 Task: Look for space in Srivaikuntam, India from 9th July, 2023 to 16th July, 2023 for 2 adults, 1 child in price range Rs.8000 to Rs.16000. Place can be entire place with 2 bedrooms having 2 beds and 1 bathroom. Property type can be house, flat, guest house. Booking option can be shelf check-in. Required host language is English.
Action: Mouse moved to (408, 53)
Screenshot: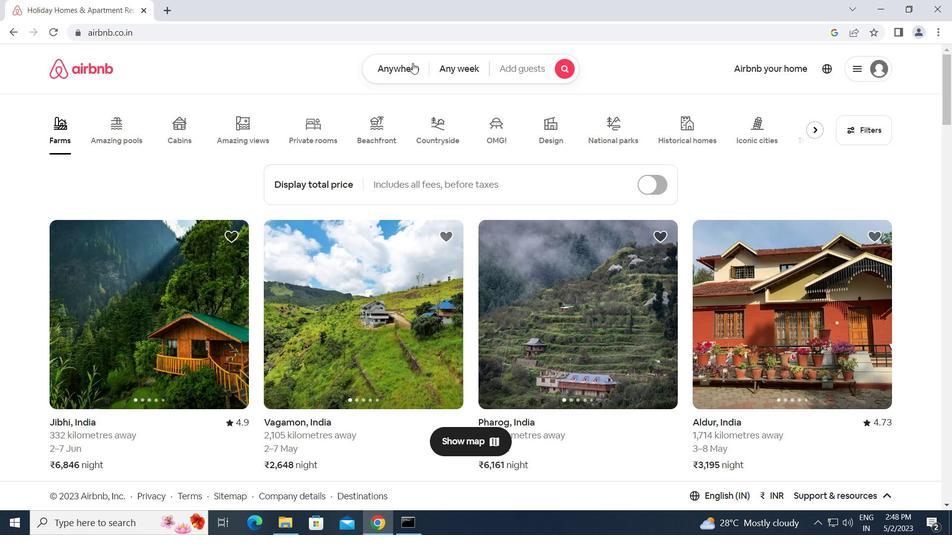 
Action: Mouse pressed left at (408, 53)
Screenshot: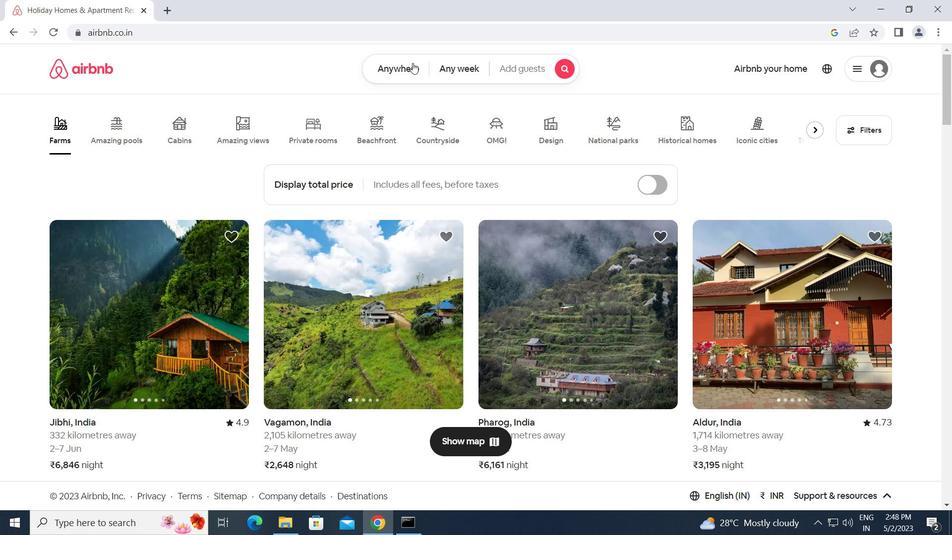 
Action: Mouse moved to (343, 108)
Screenshot: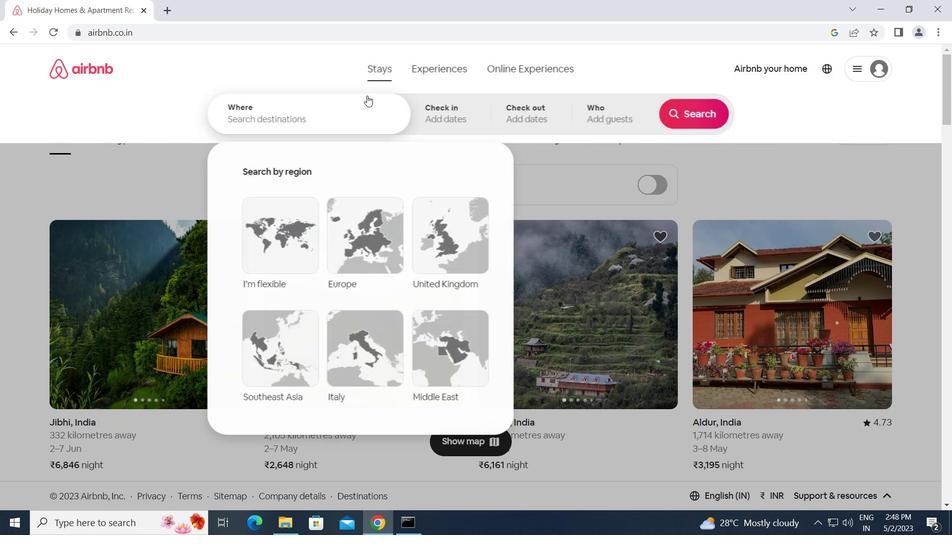 
Action: Mouse pressed left at (343, 108)
Screenshot: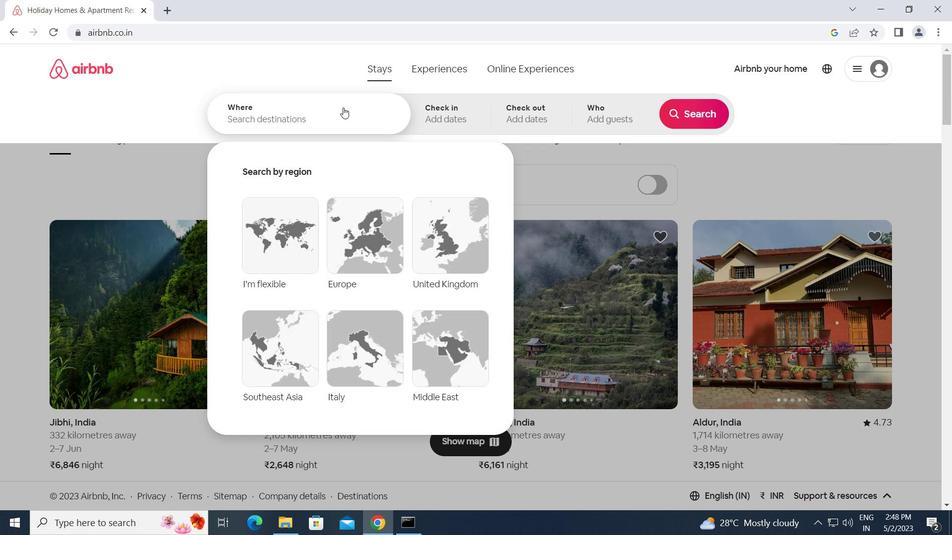 
Action: Key pressed s<Key.caps_lock>rivaikuntam,<Key.space><Key.caps_lock>i<Key.caps_lock>ndia<Key.enter>
Screenshot: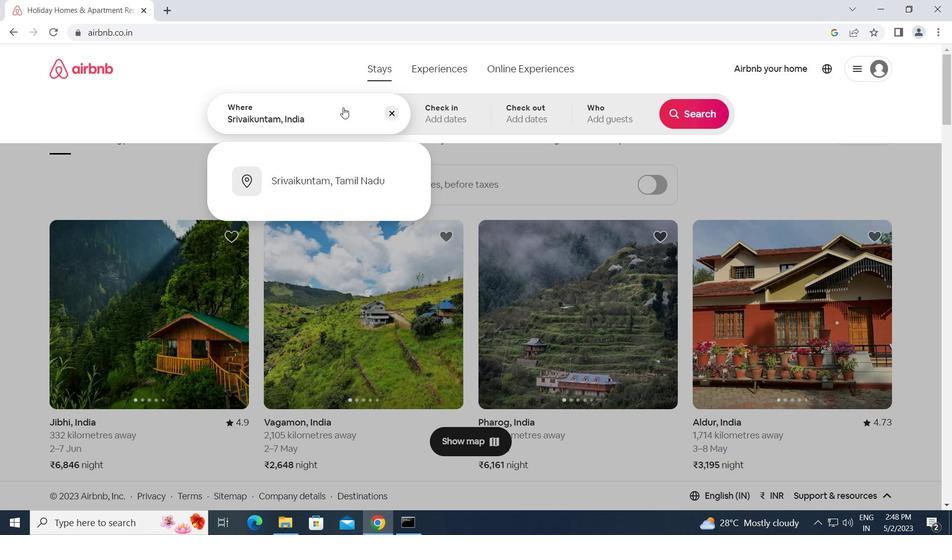 
Action: Mouse moved to (686, 213)
Screenshot: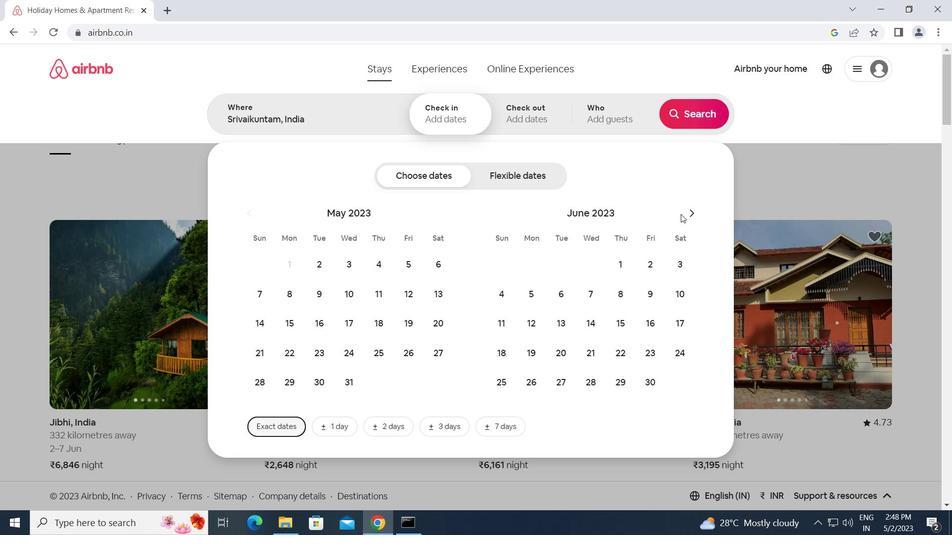 
Action: Mouse pressed left at (686, 213)
Screenshot: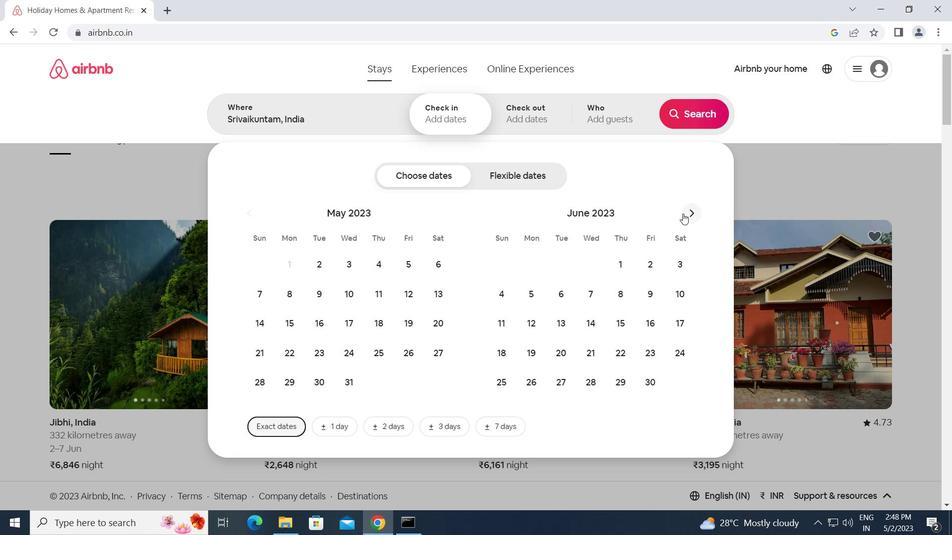 
Action: Mouse moved to (507, 318)
Screenshot: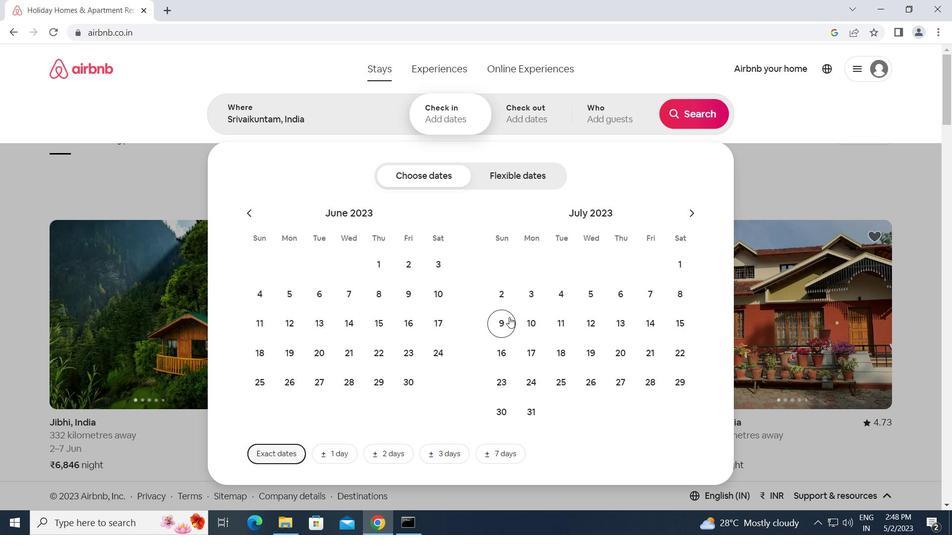 
Action: Mouse pressed left at (507, 318)
Screenshot: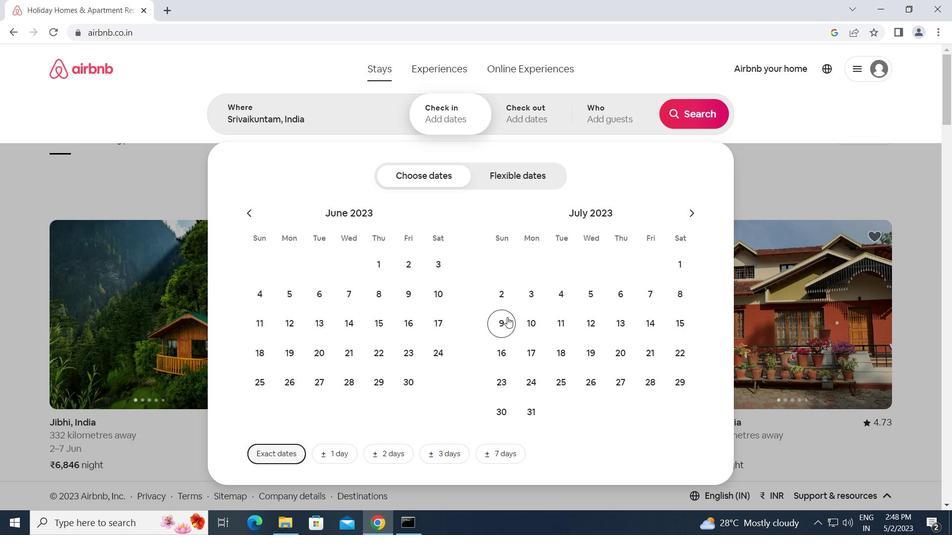 
Action: Mouse moved to (505, 354)
Screenshot: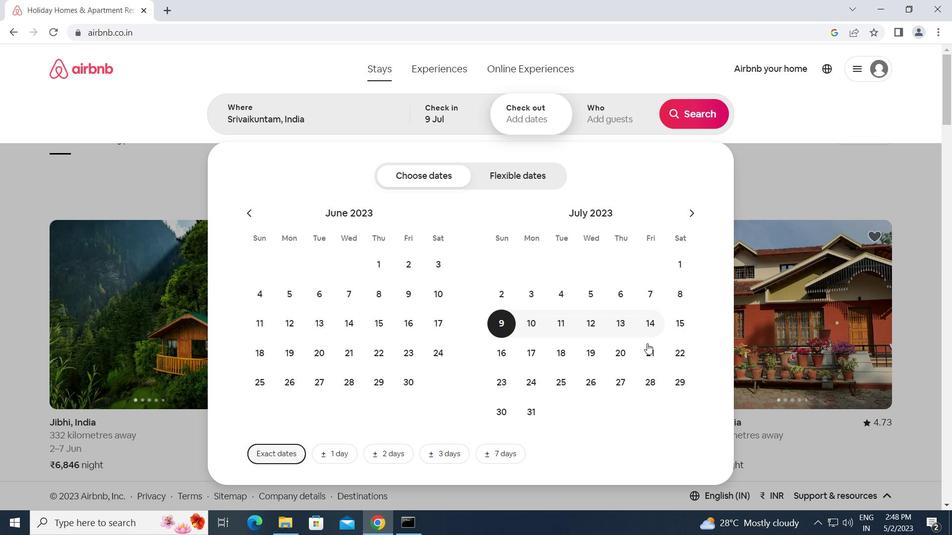 
Action: Mouse pressed left at (505, 354)
Screenshot: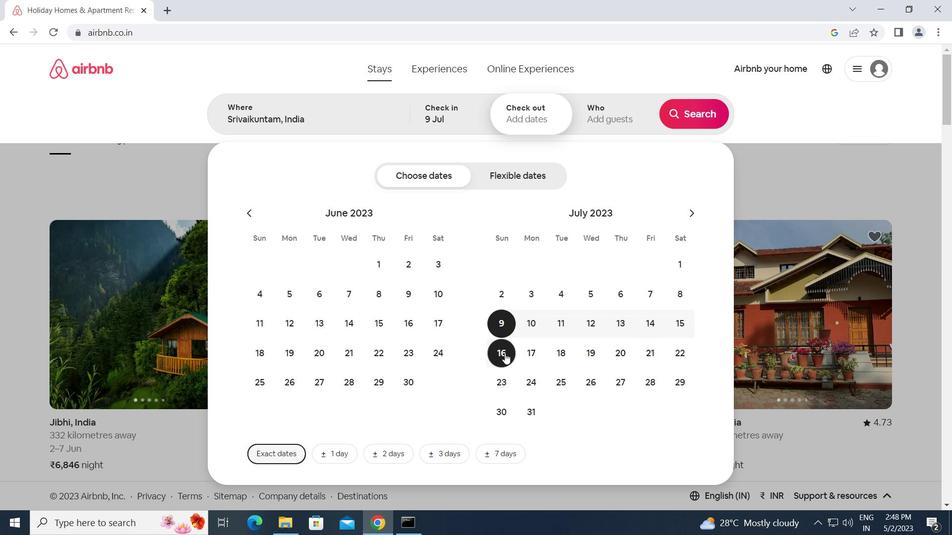 
Action: Mouse moved to (604, 112)
Screenshot: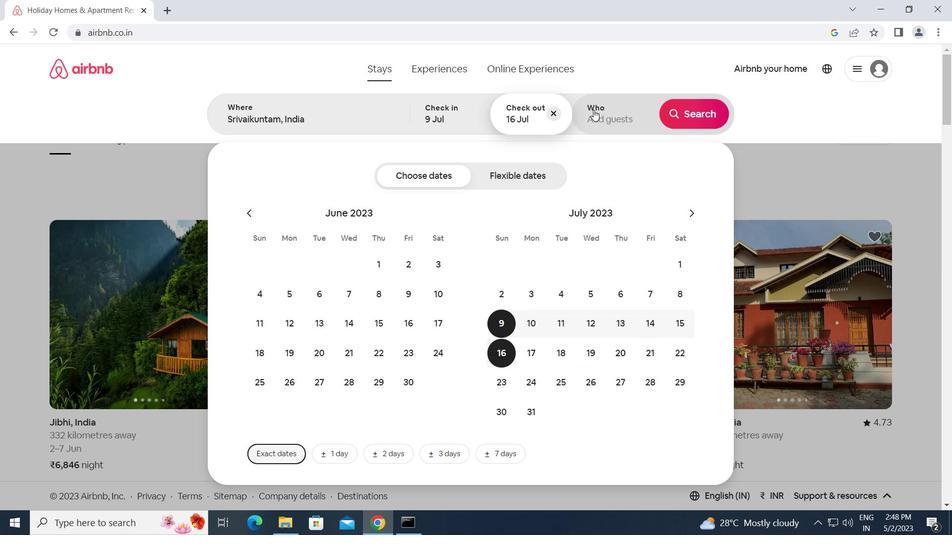 
Action: Mouse pressed left at (604, 112)
Screenshot: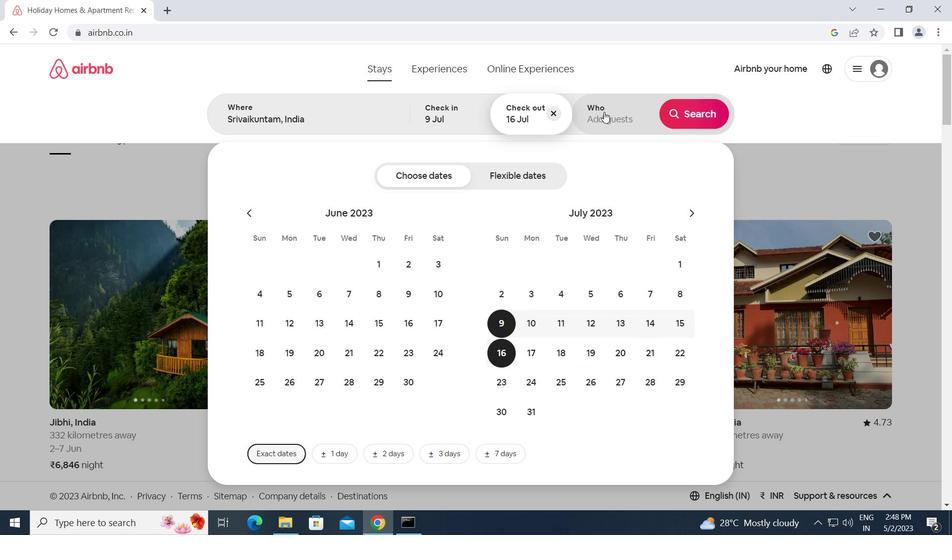 
Action: Mouse moved to (693, 177)
Screenshot: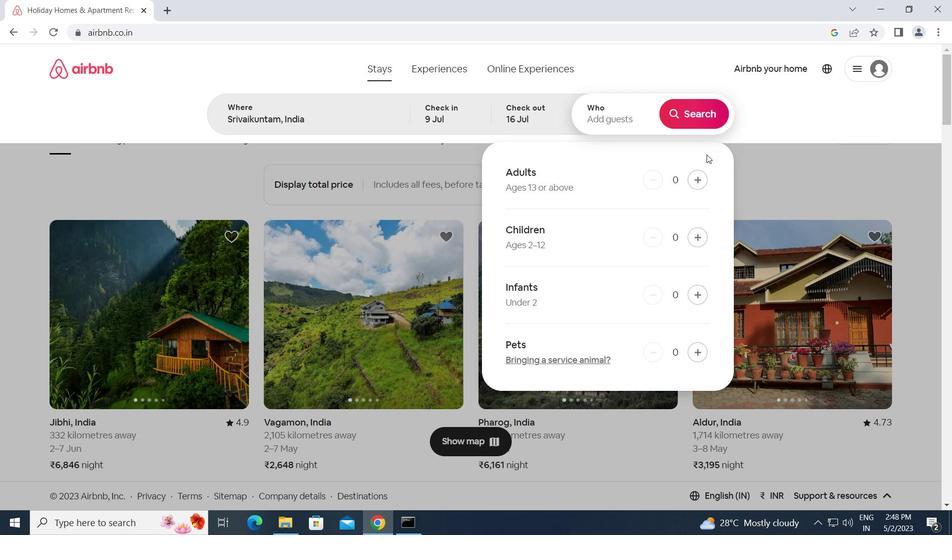 
Action: Mouse pressed left at (693, 177)
Screenshot: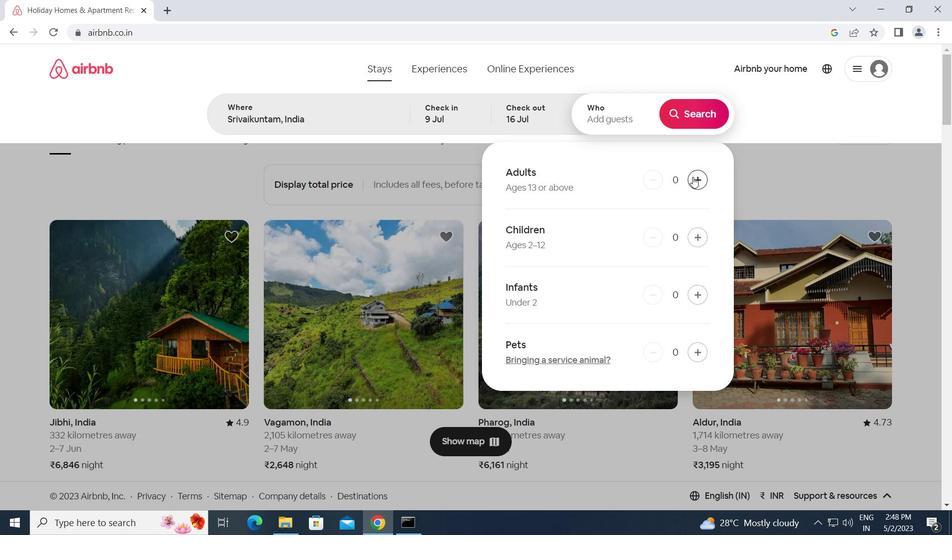 
Action: Mouse pressed left at (693, 177)
Screenshot: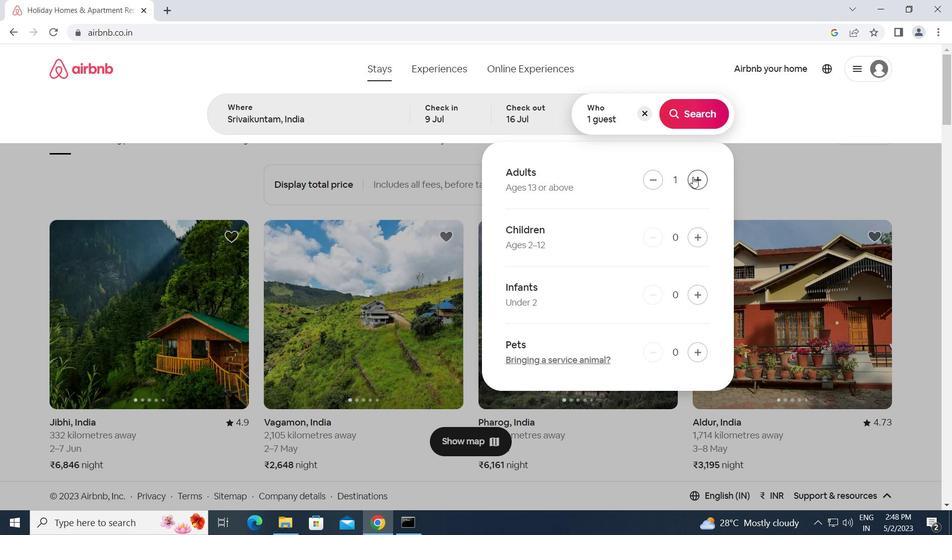 
Action: Mouse moved to (702, 239)
Screenshot: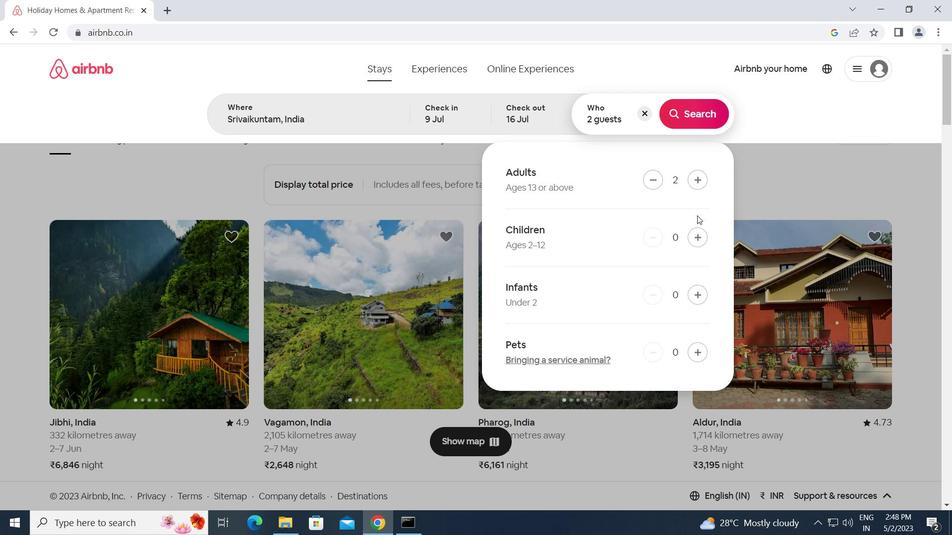 
Action: Mouse pressed left at (702, 239)
Screenshot: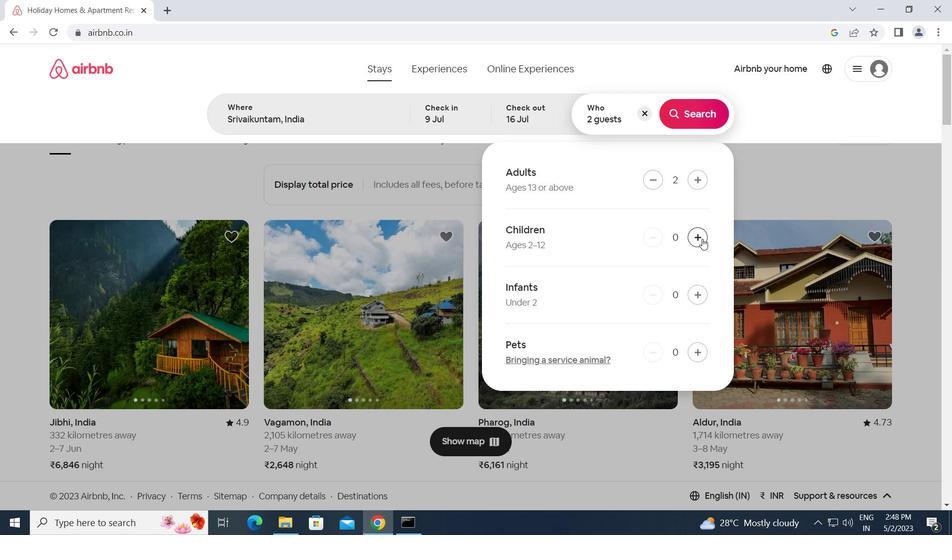 
Action: Mouse moved to (687, 122)
Screenshot: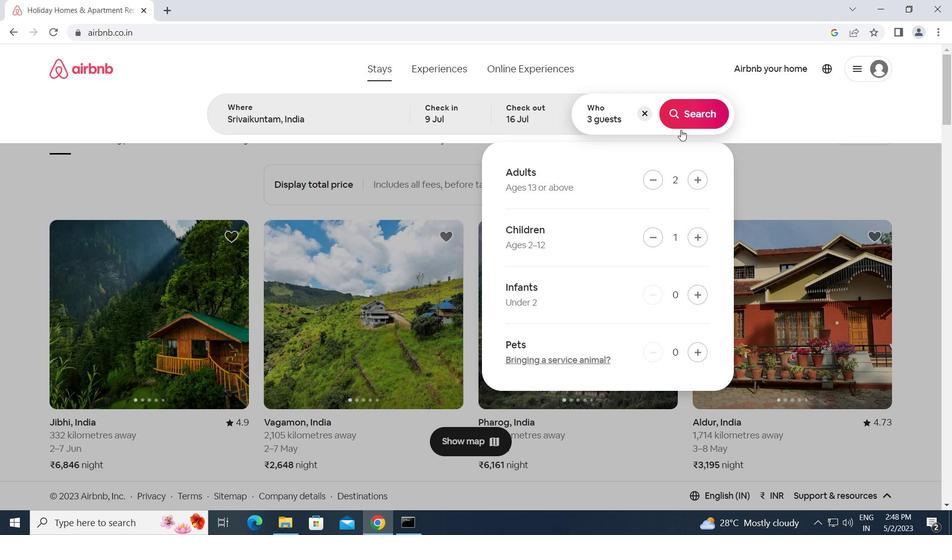 
Action: Mouse pressed left at (687, 122)
Screenshot: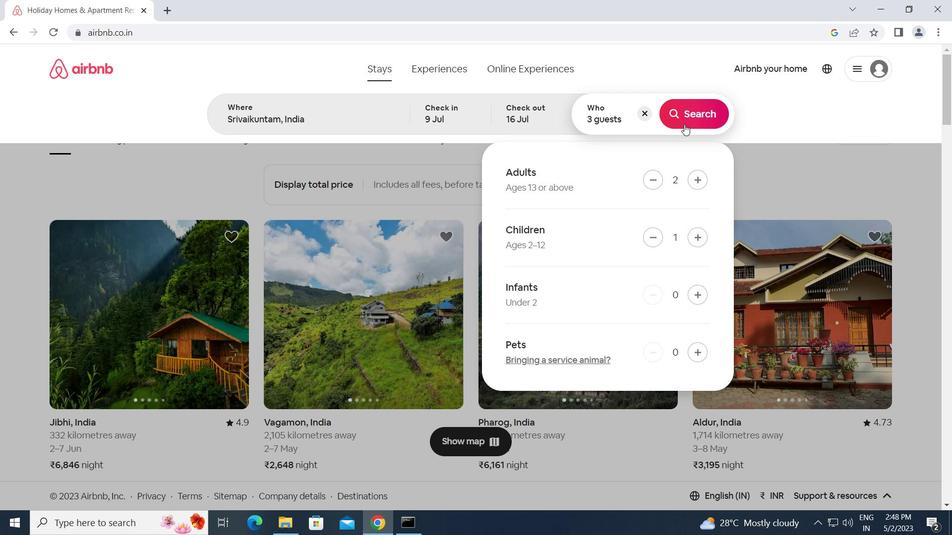 
Action: Mouse moved to (894, 119)
Screenshot: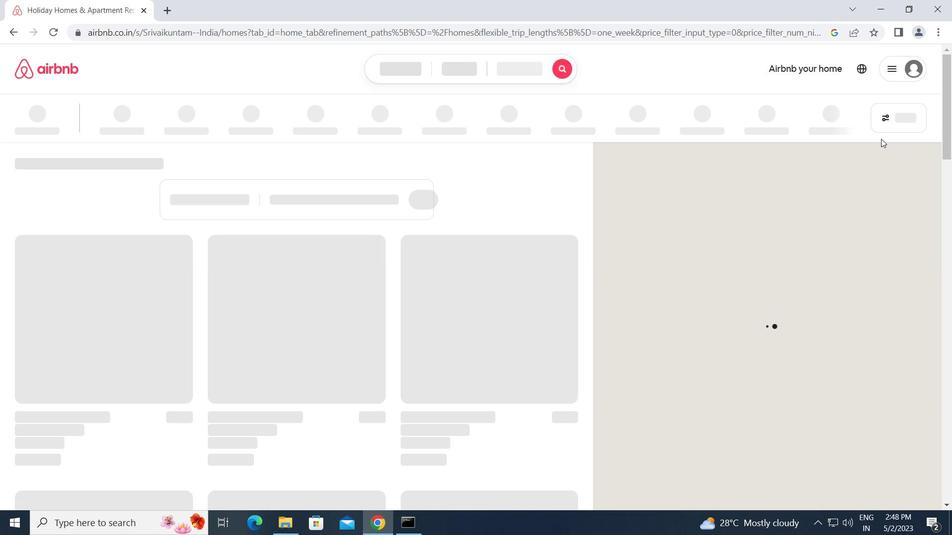 
Action: Mouse pressed left at (894, 119)
Screenshot: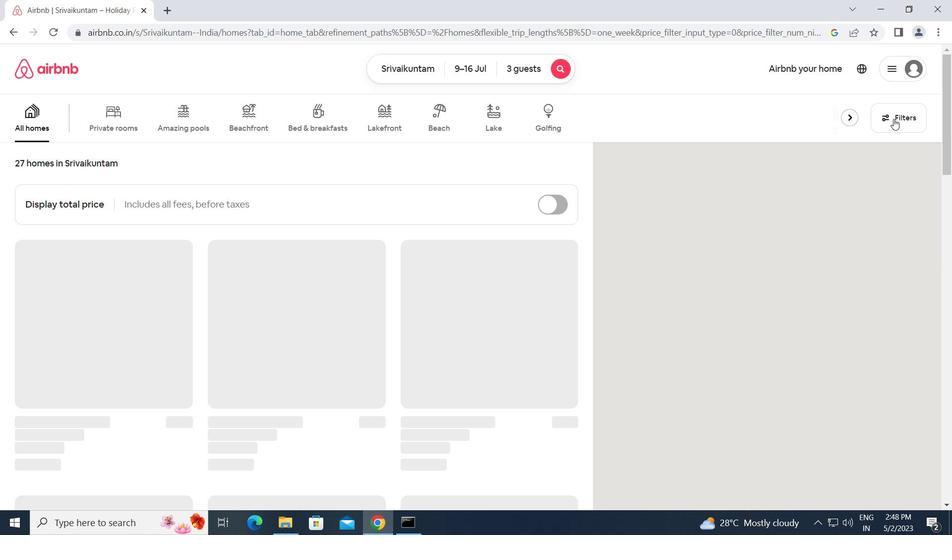 
Action: Mouse moved to (332, 274)
Screenshot: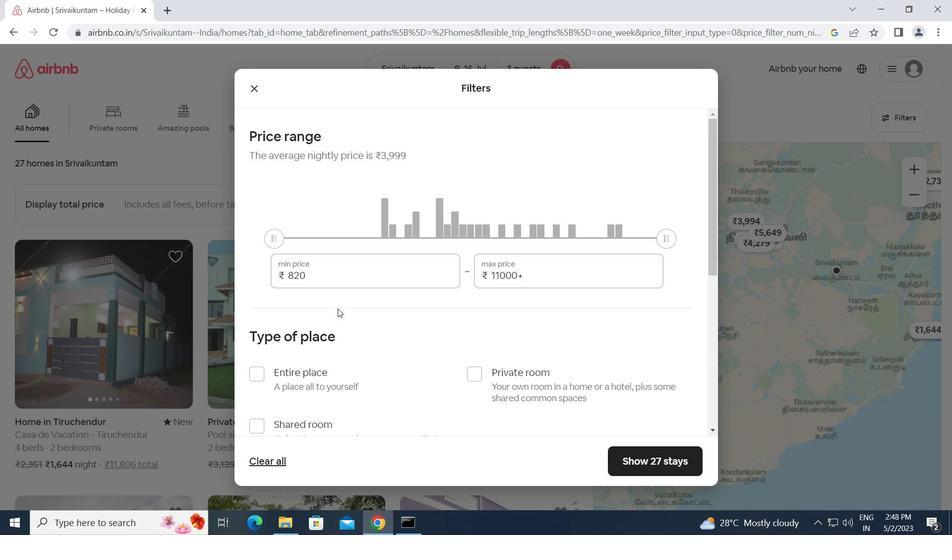 
Action: Mouse pressed left at (332, 274)
Screenshot: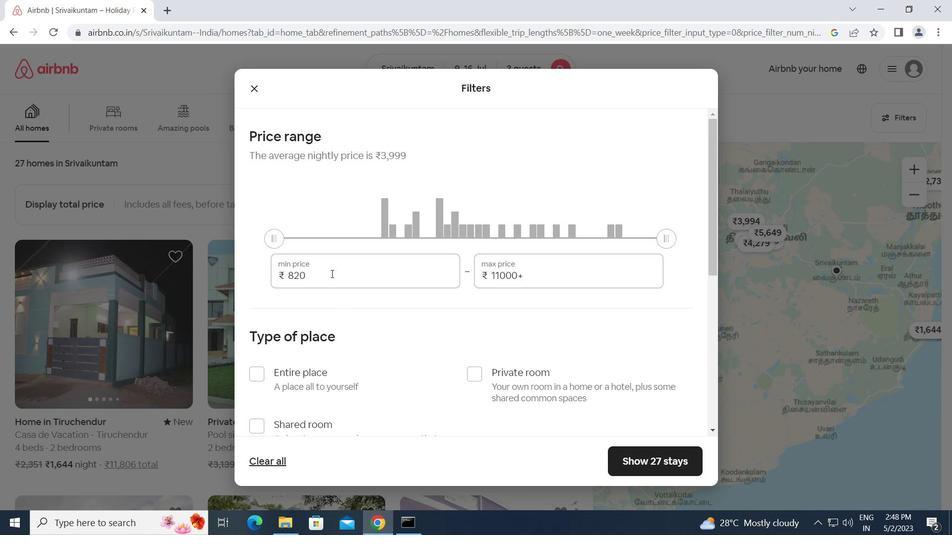 
Action: Mouse moved to (279, 281)
Screenshot: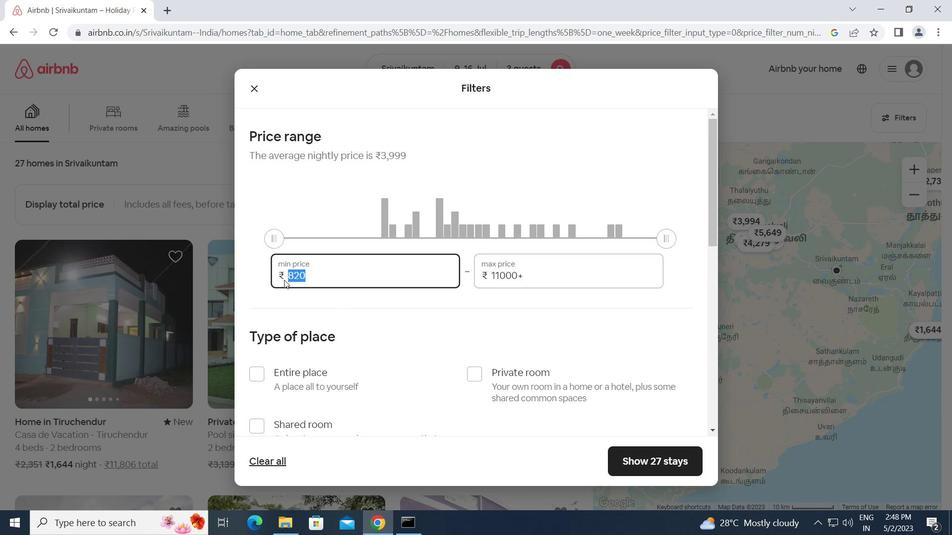 
Action: Key pressed 8000<Key.tab>16000
Screenshot: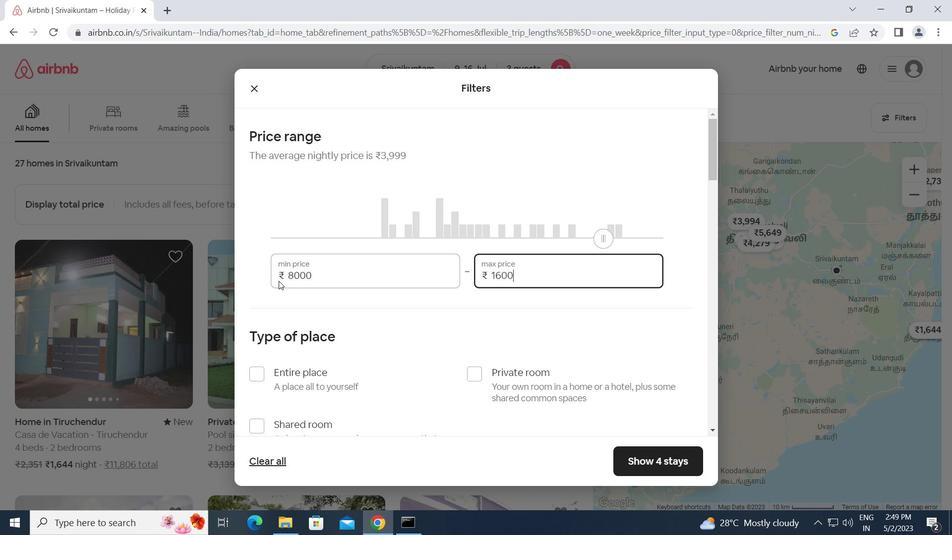 
Action: Mouse moved to (278, 282)
Screenshot: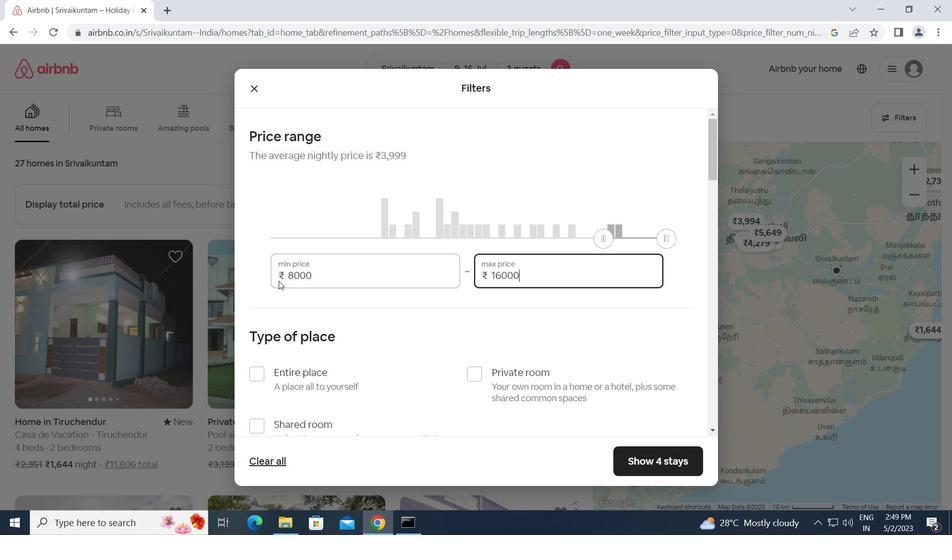 
Action: Mouse scrolled (278, 281) with delta (0, 0)
Screenshot: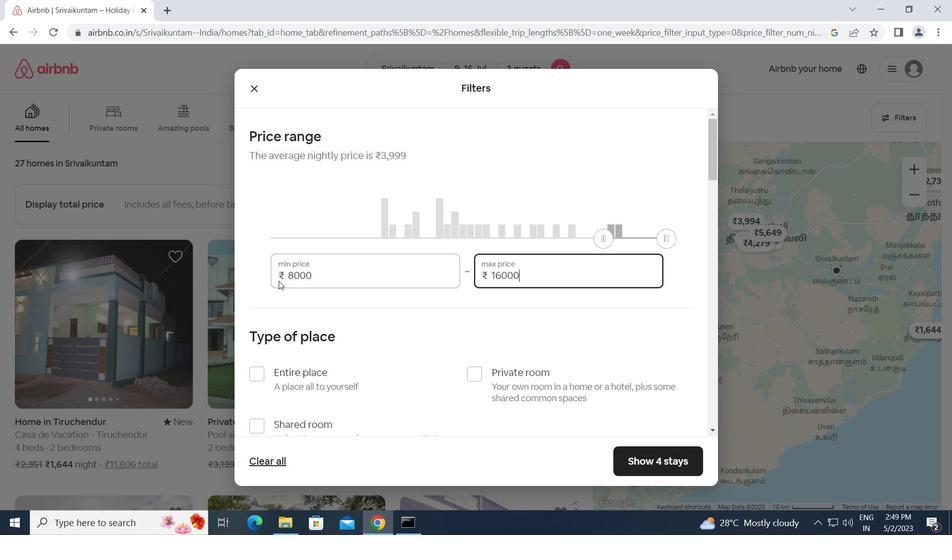 
Action: Mouse scrolled (278, 281) with delta (0, 0)
Screenshot: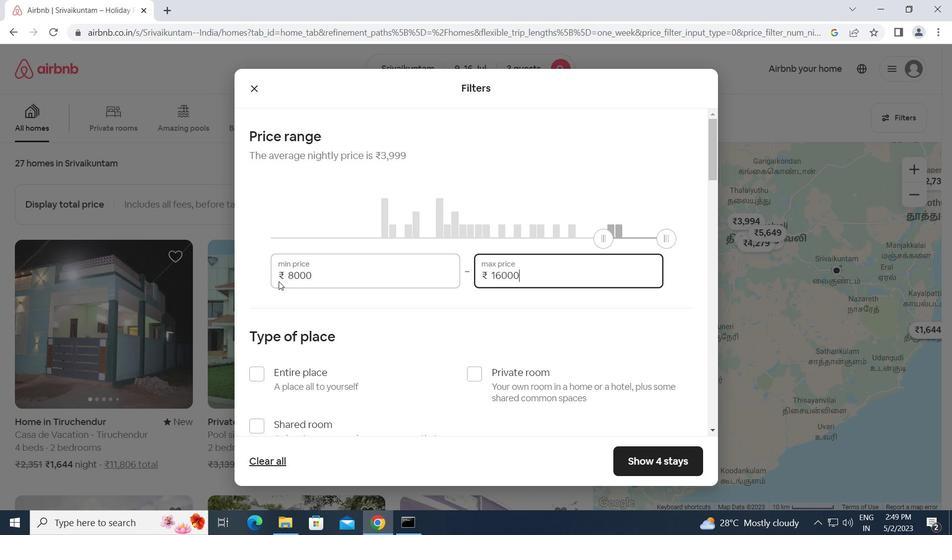 
Action: Mouse moved to (259, 251)
Screenshot: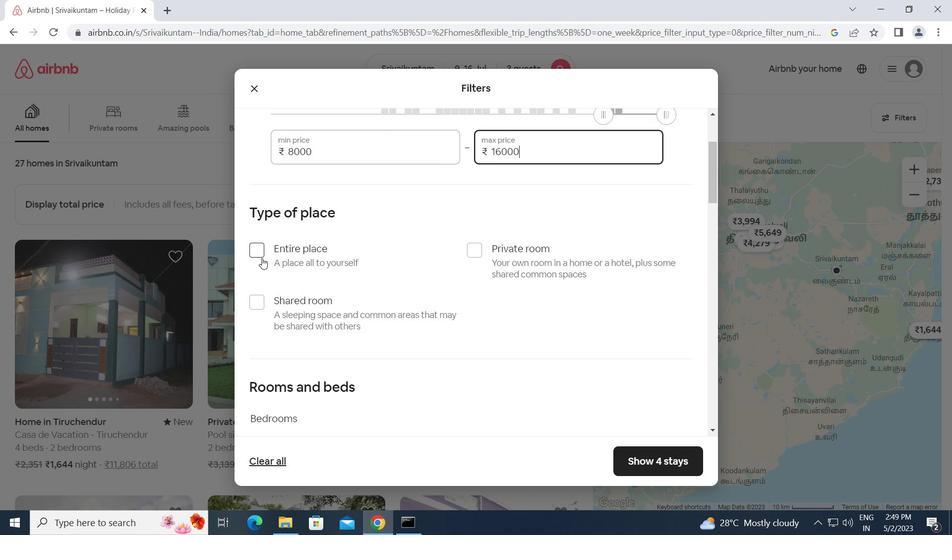 
Action: Mouse pressed left at (259, 251)
Screenshot: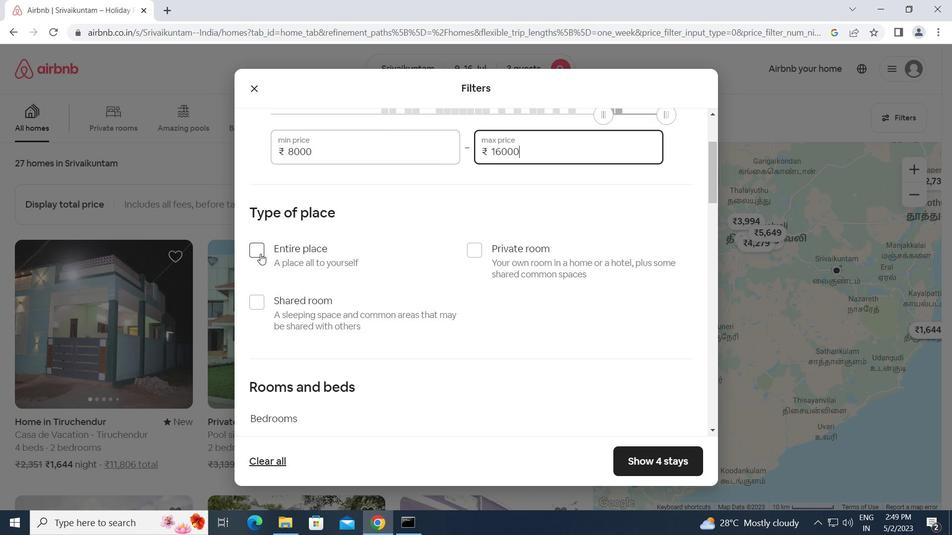 
Action: Mouse moved to (373, 315)
Screenshot: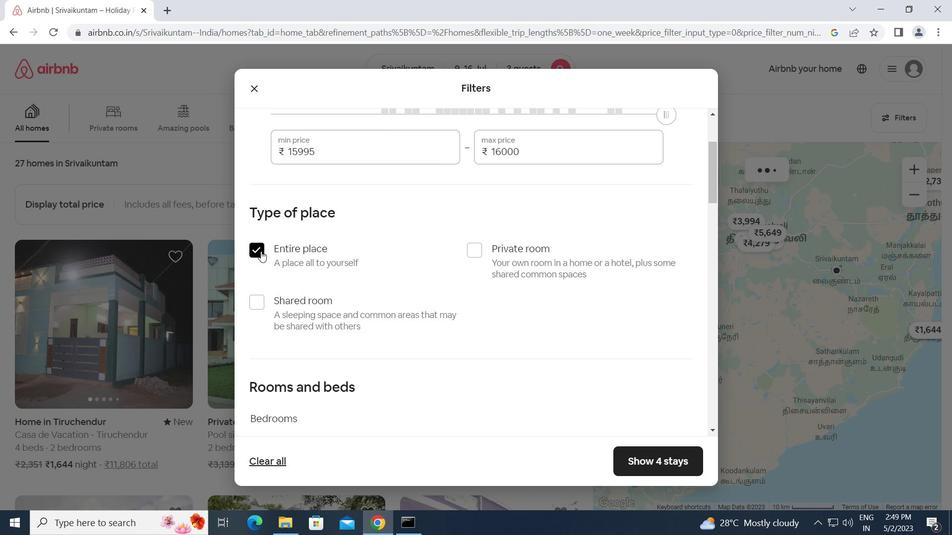 
Action: Mouse scrolled (373, 315) with delta (0, 0)
Screenshot: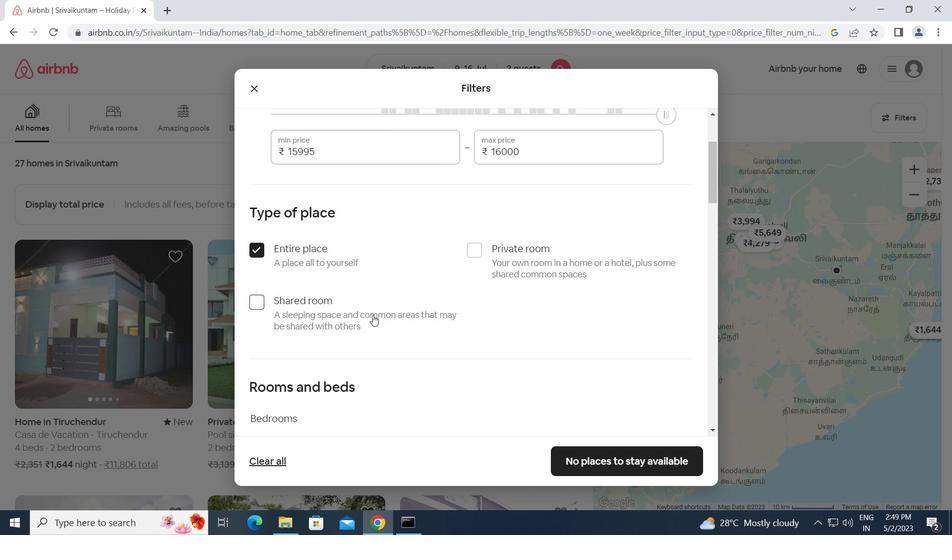
Action: Mouse moved to (369, 395)
Screenshot: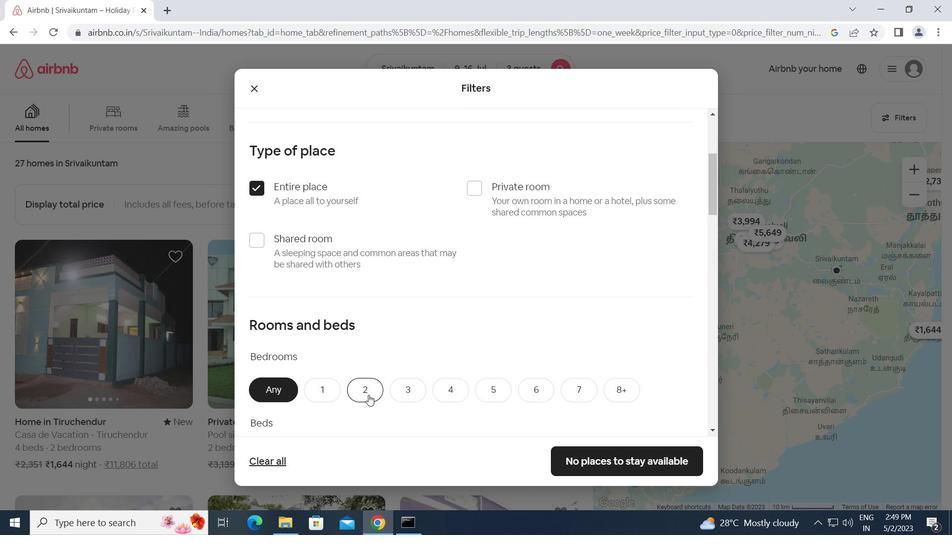 
Action: Mouse pressed left at (369, 395)
Screenshot: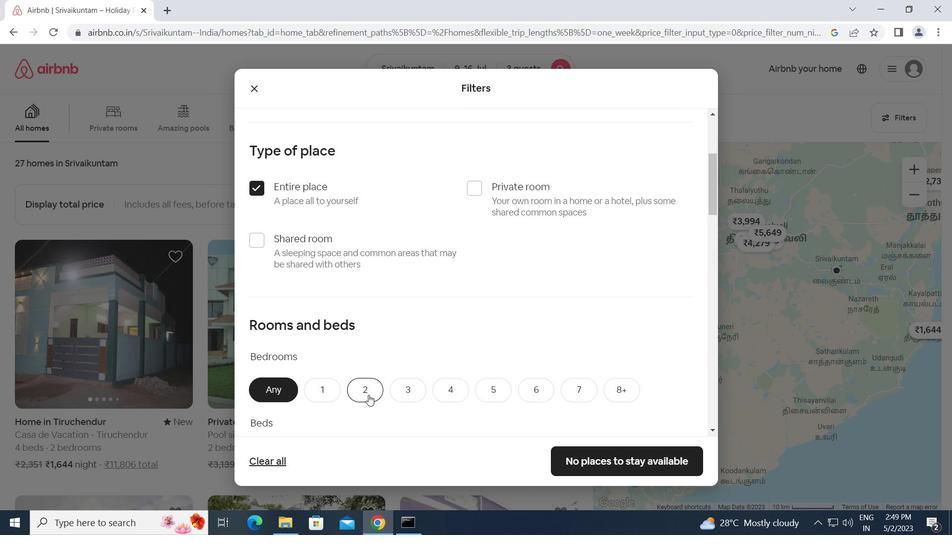 
Action: Mouse scrolled (369, 395) with delta (0, 0)
Screenshot: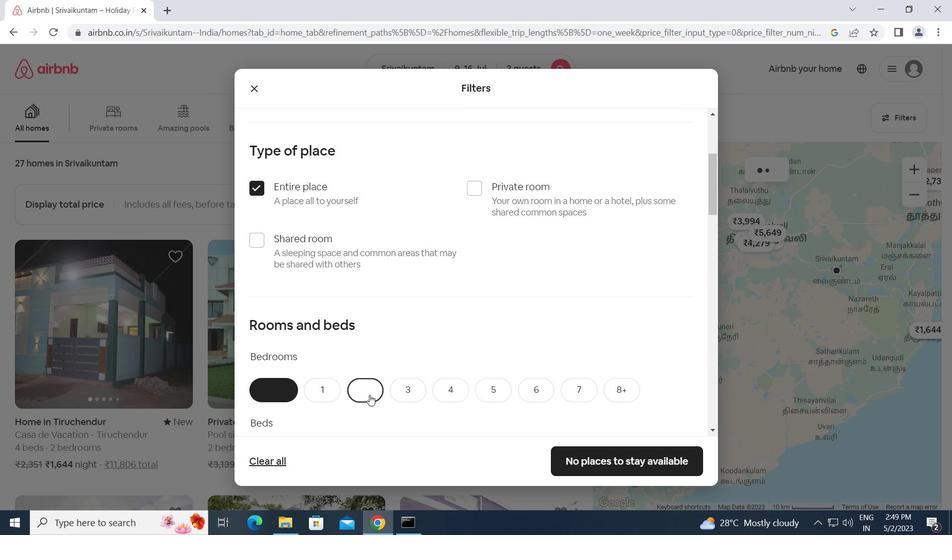 
Action: Mouse scrolled (369, 395) with delta (0, 0)
Screenshot: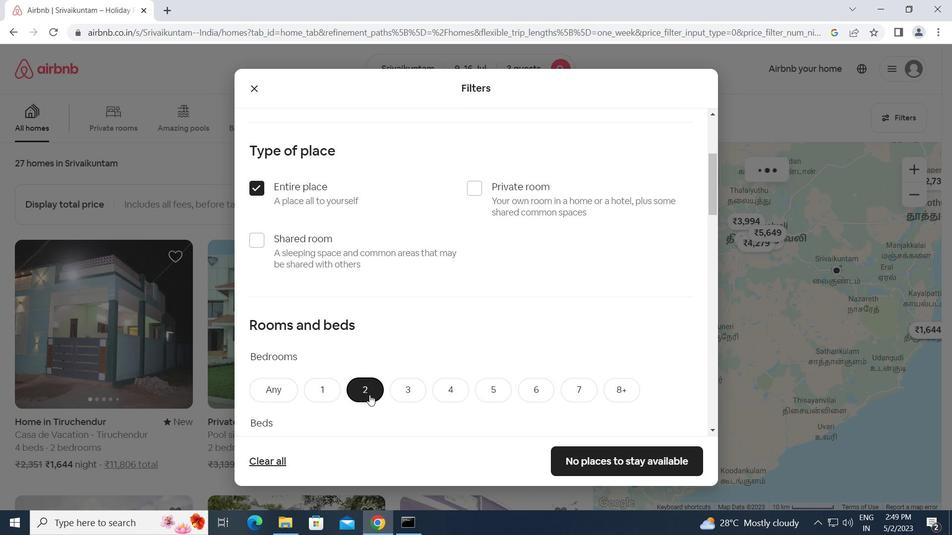 
Action: Mouse moved to (367, 334)
Screenshot: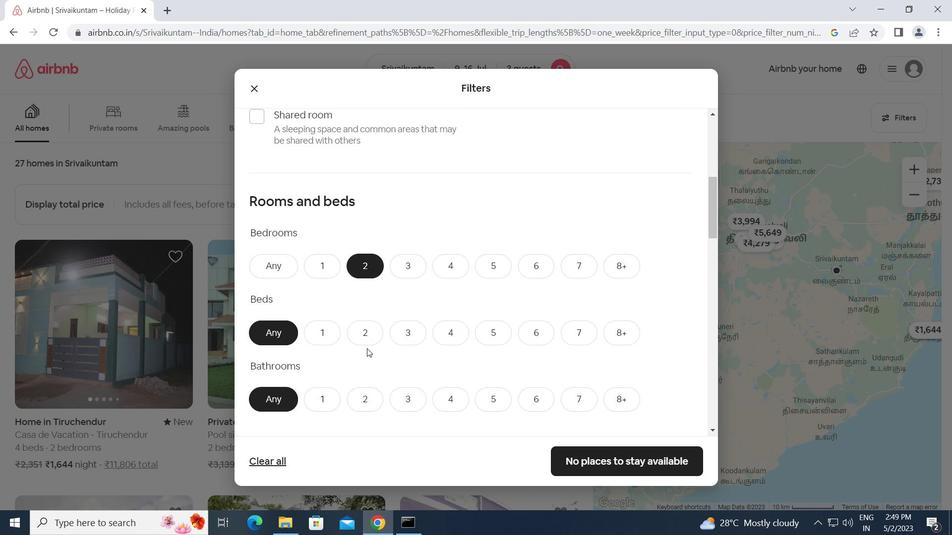 
Action: Mouse pressed left at (367, 334)
Screenshot: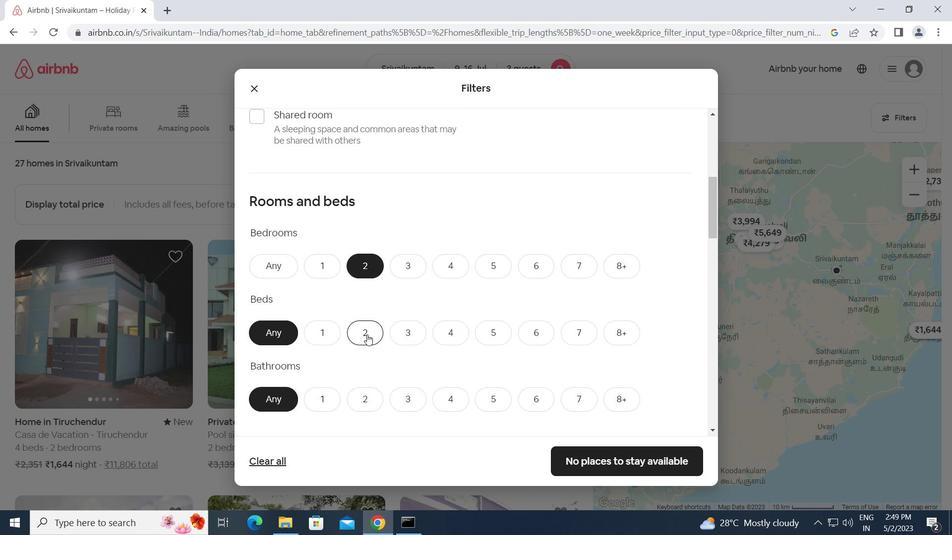 
Action: Mouse moved to (335, 361)
Screenshot: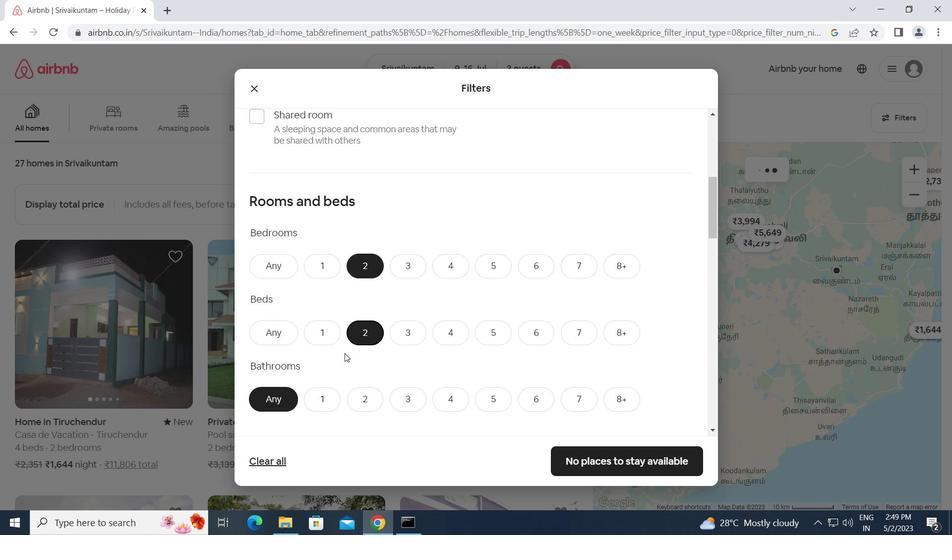 
Action: Mouse scrolled (335, 361) with delta (0, 0)
Screenshot: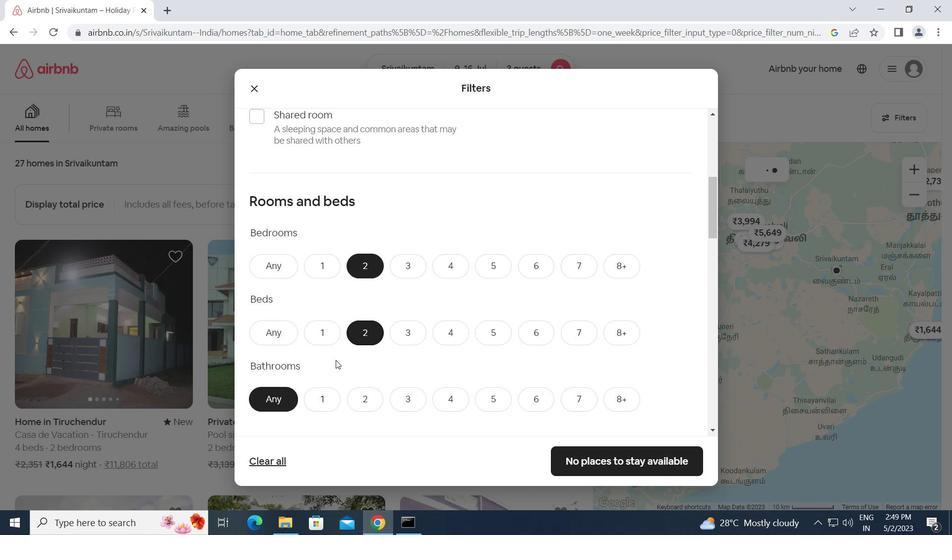 
Action: Mouse moved to (324, 338)
Screenshot: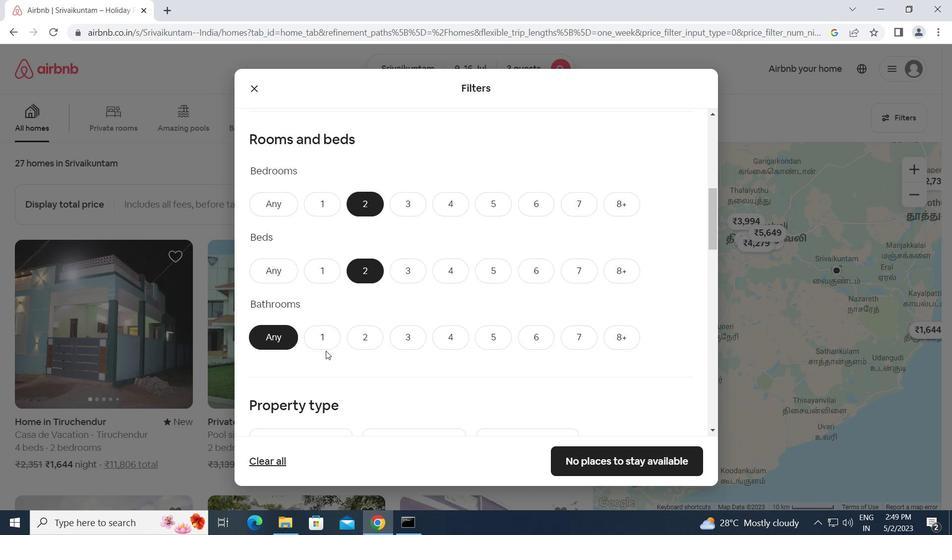 
Action: Mouse pressed left at (324, 338)
Screenshot: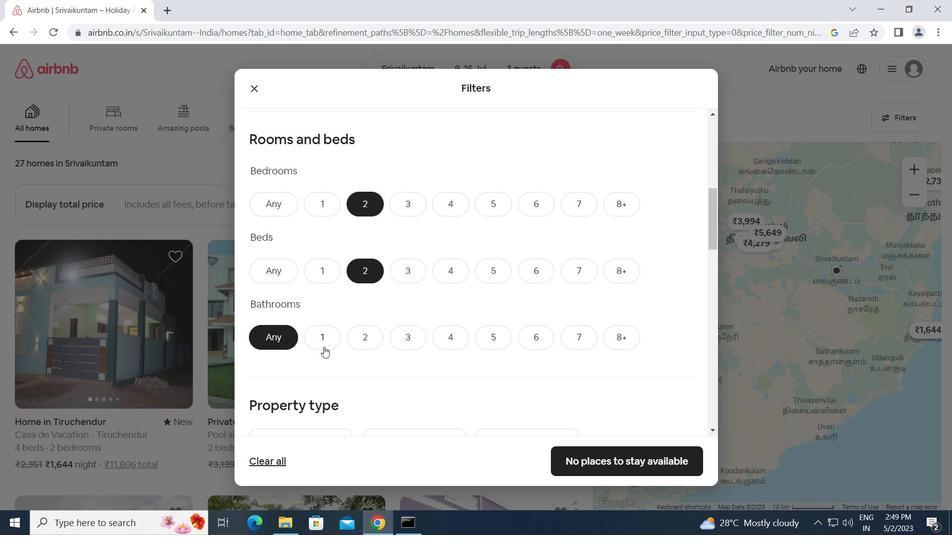 
Action: Mouse moved to (391, 359)
Screenshot: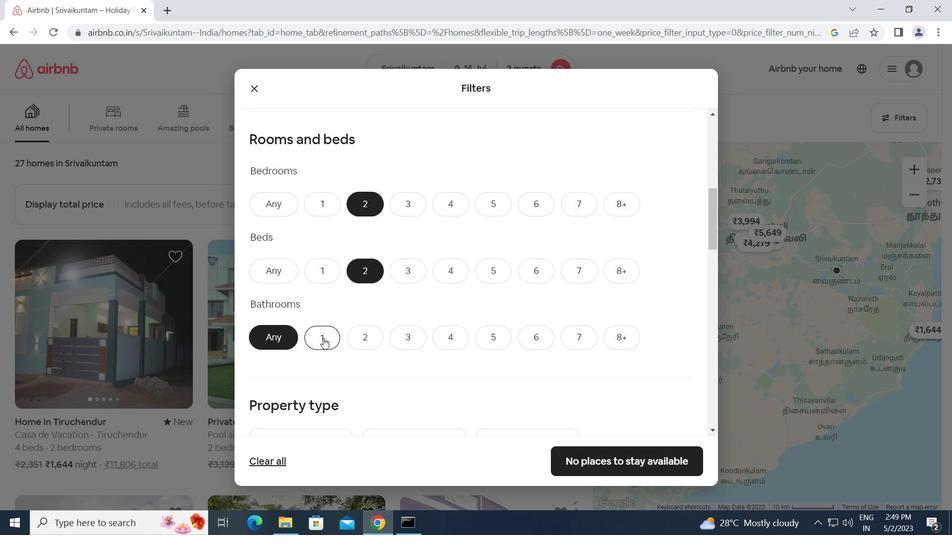 
Action: Mouse scrolled (391, 358) with delta (0, 0)
Screenshot: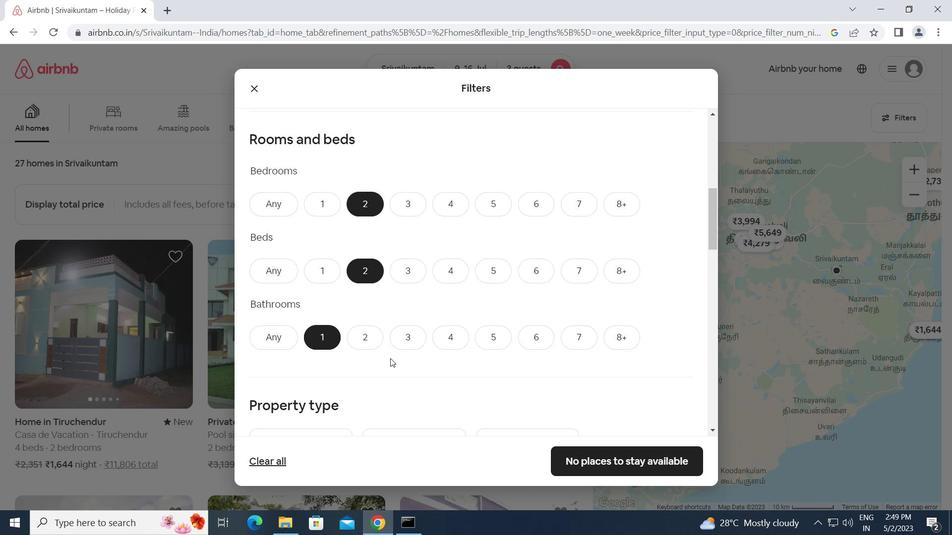 
Action: Mouse scrolled (391, 358) with delta (0, 0)
Screenshot: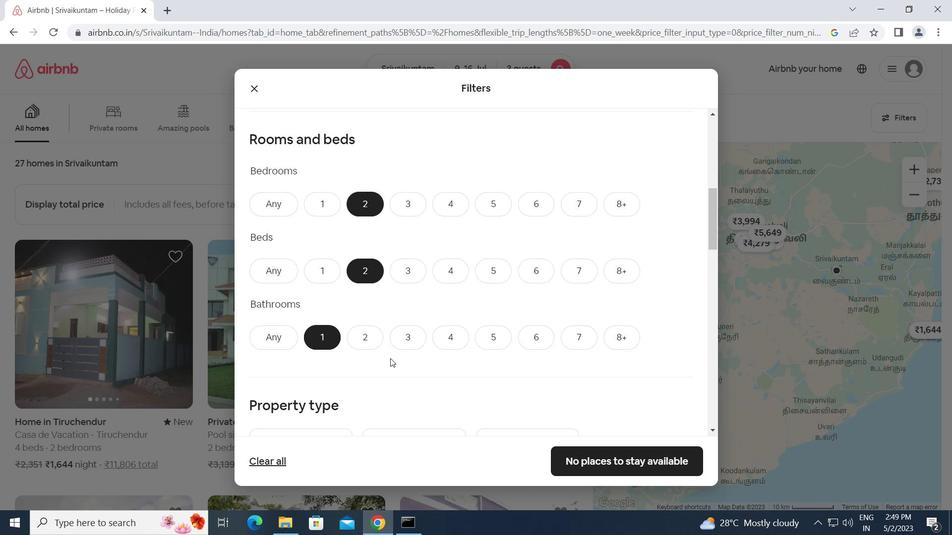 
Action: Mouse moved to (291, 348)
Screenshot: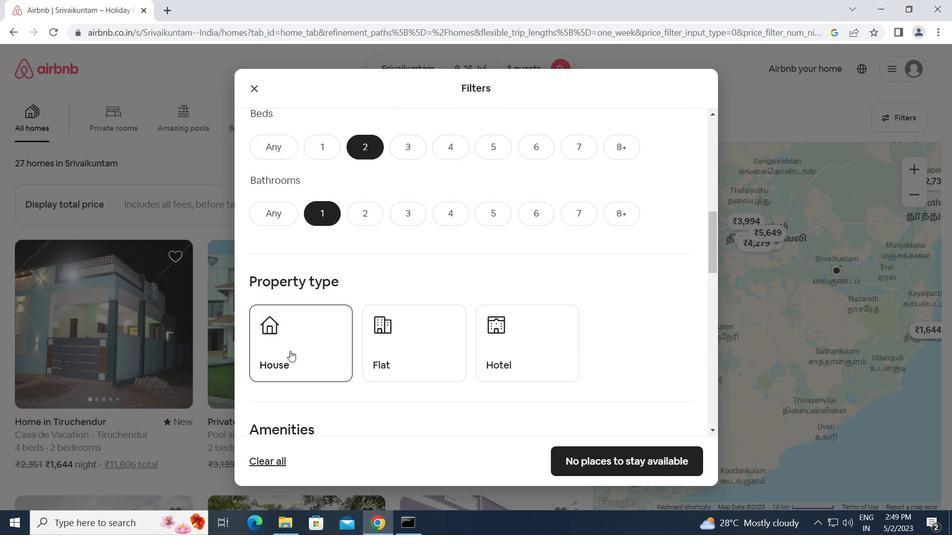 
Action: Mouse pressed left at (291, 348)
Screenshot: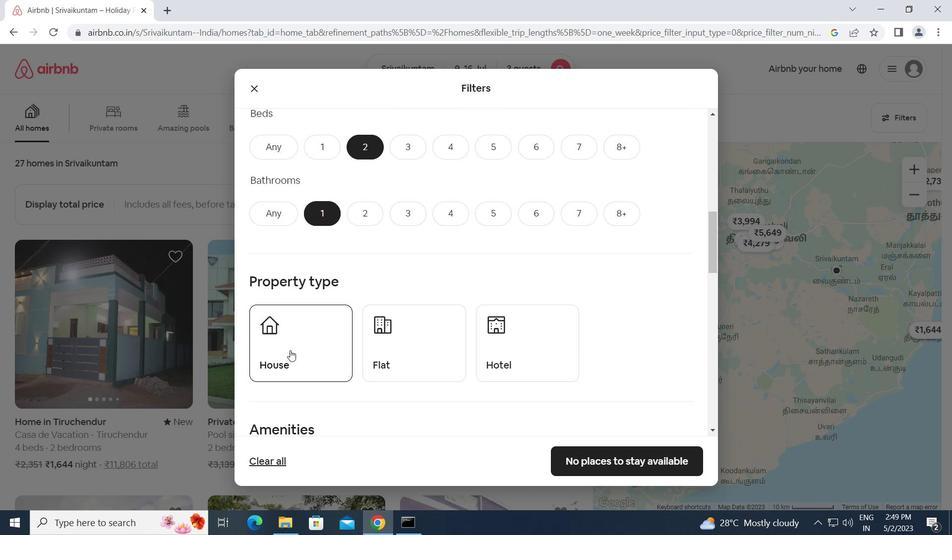 
Action: Mouse moved to (398, 352)
Screenshot: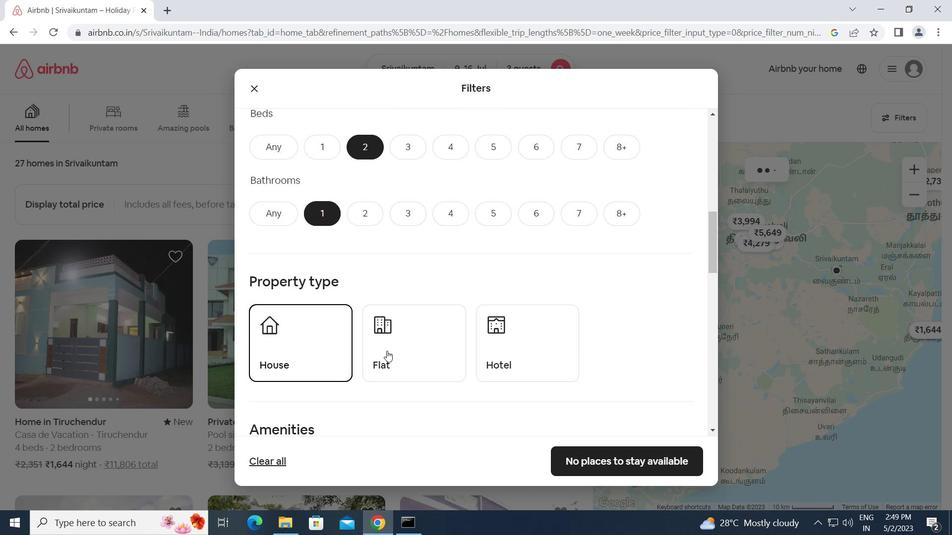 
Action: Mouse pressed left at (398, 352)
Screenshot: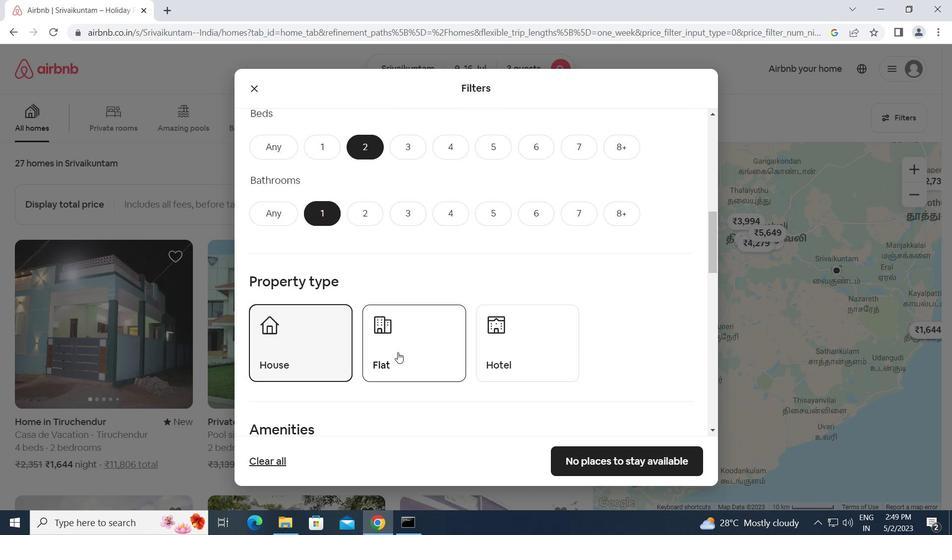 
Action: Mouse moved to (417, 365)
Screenshot: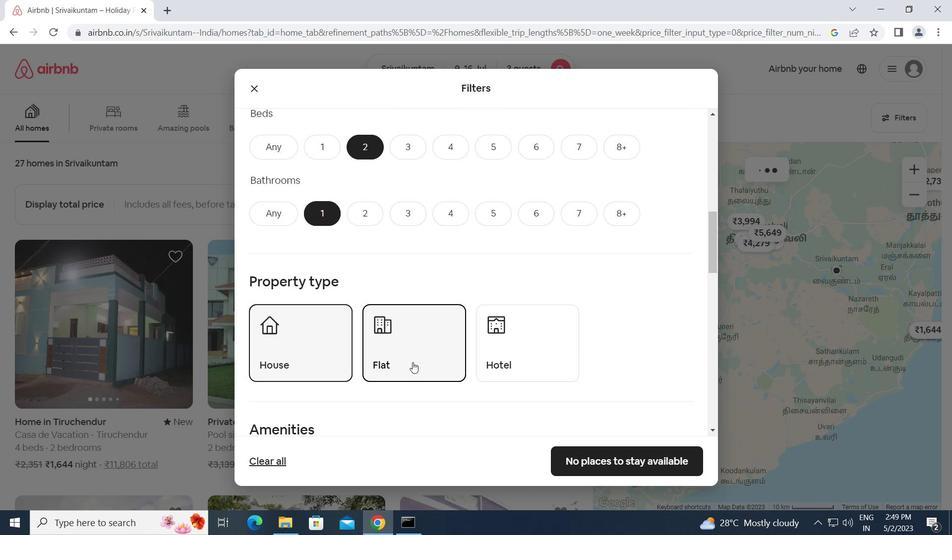 
Action: Mouse scrolled (417, 364) with delta (0, 0)
Screenshot: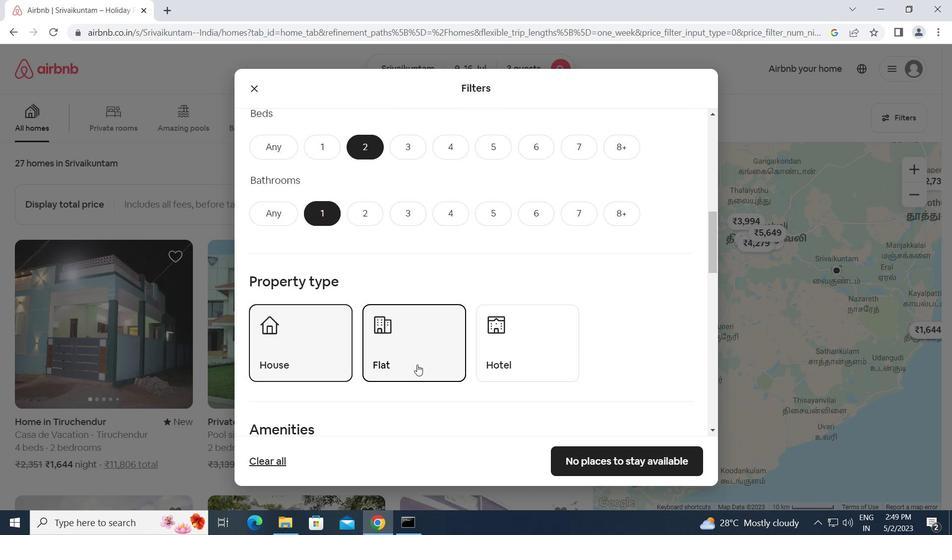 
Action: Mouse scrolled (417, 364) with delta (0, 0)
Screenshot: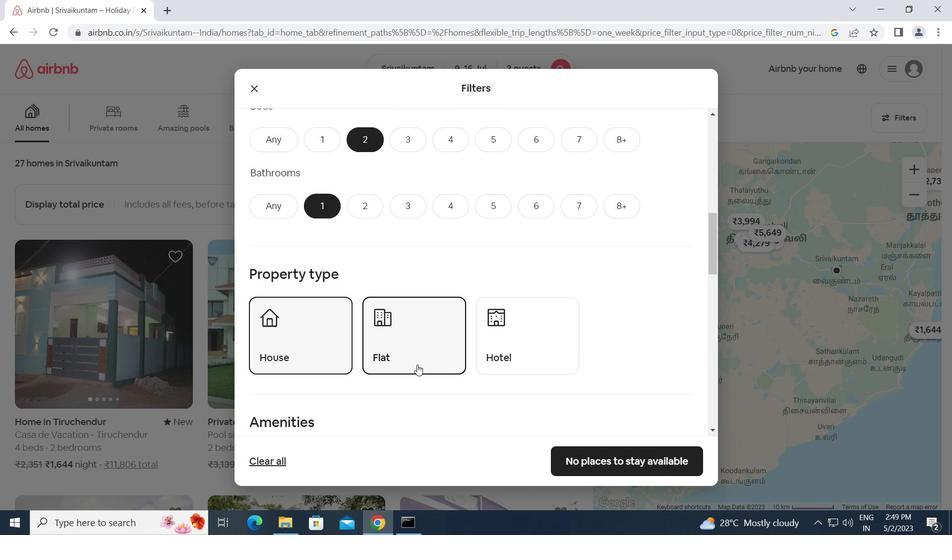 
Action: Mouse scrolled (417, 364) with delta (0, 0)
Screenshot: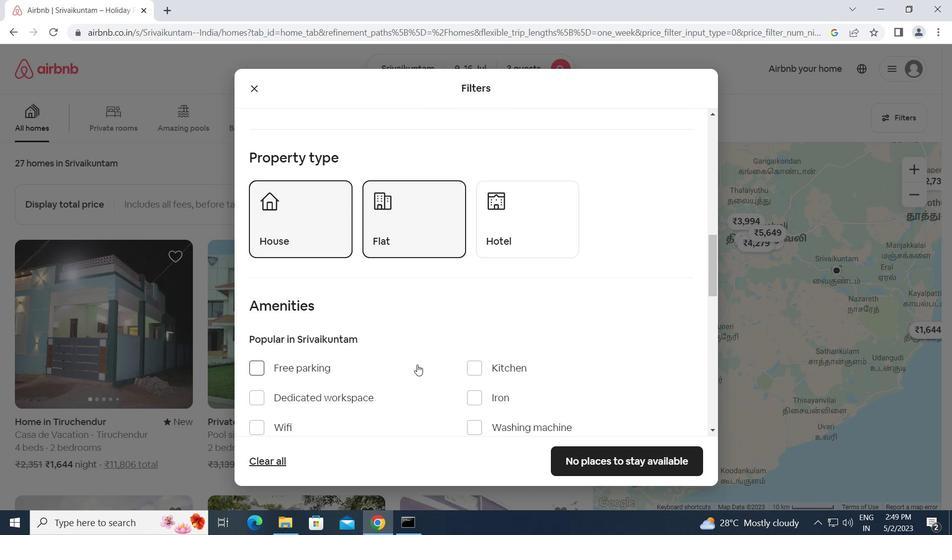 
Action: Mouse scrolled (417, 364) with delta (0, 0)
Screenshot: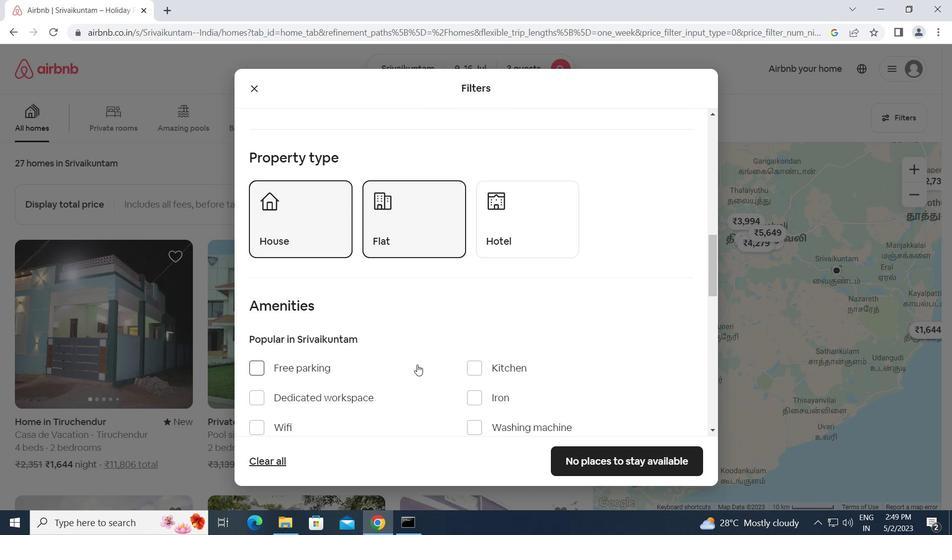 
Action: Mouse scrolled (417, 364) with delta (0, 0)
Screenshot: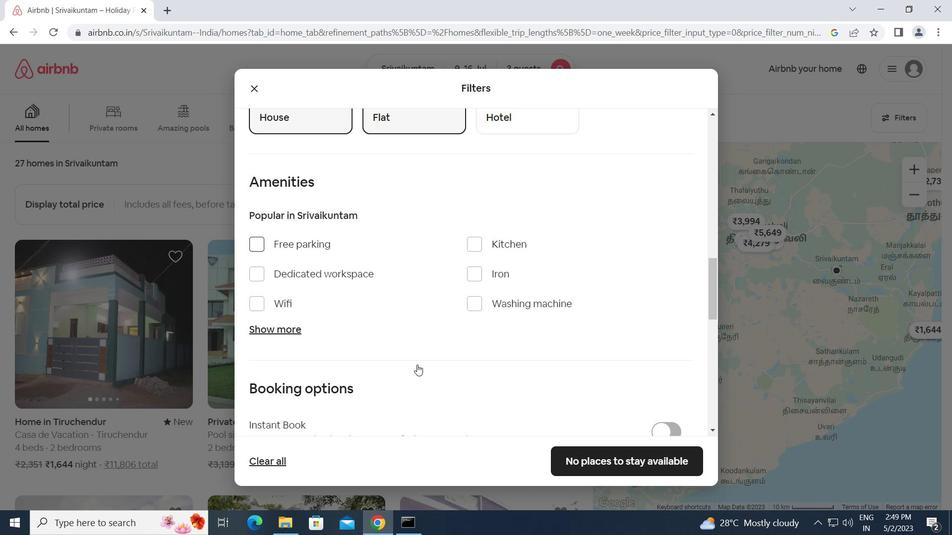 
Action: Mouse scrolled (417, 364) with delta (0, 0)
Screenshot: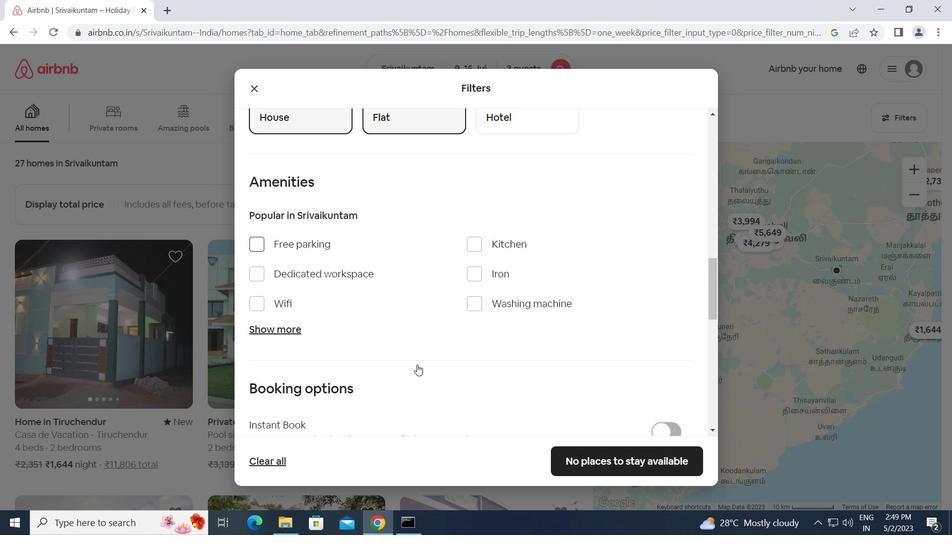 
Action: Mouse scrolled (417, 364) with delta (0, 0)
Screenshot: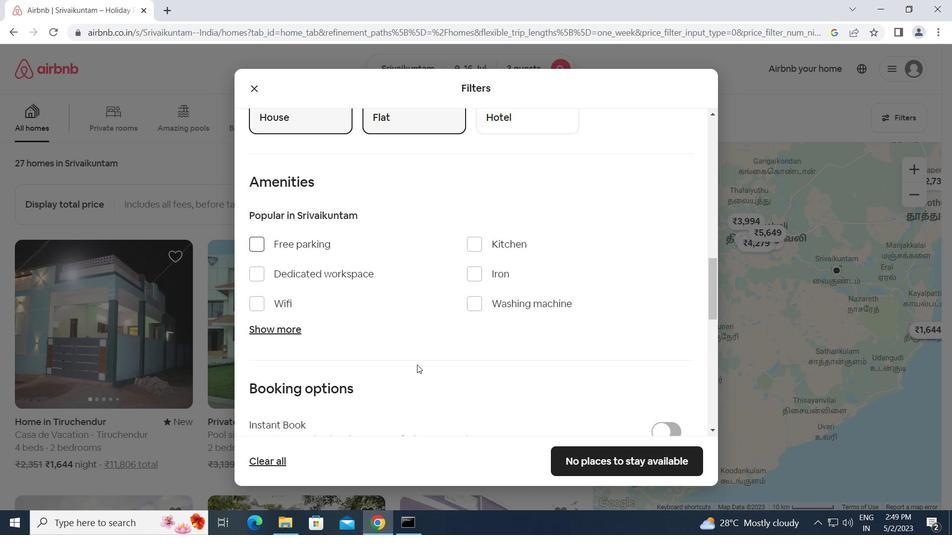 
Action: Mouse moved to (662, 285)
Screenshot: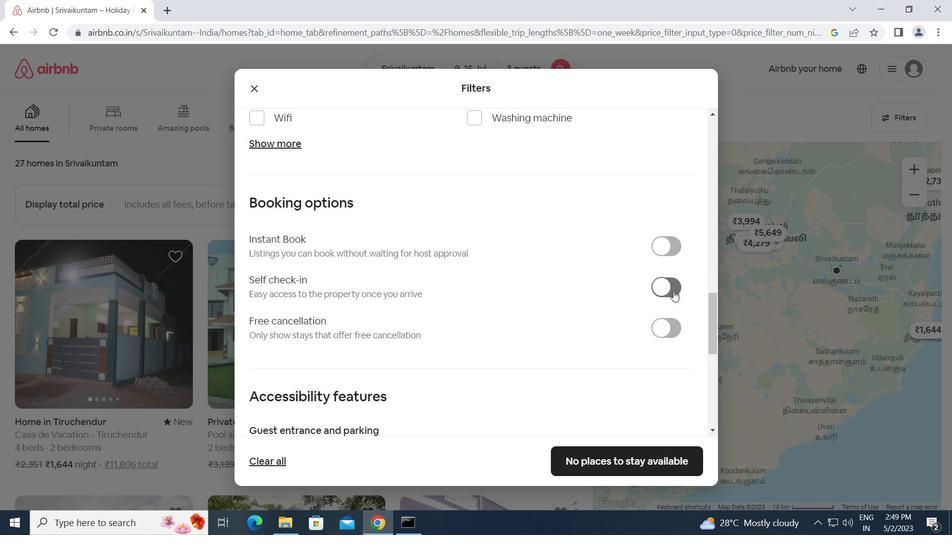 
Action: Mouse pressed left at (662, 285)
Screenshot: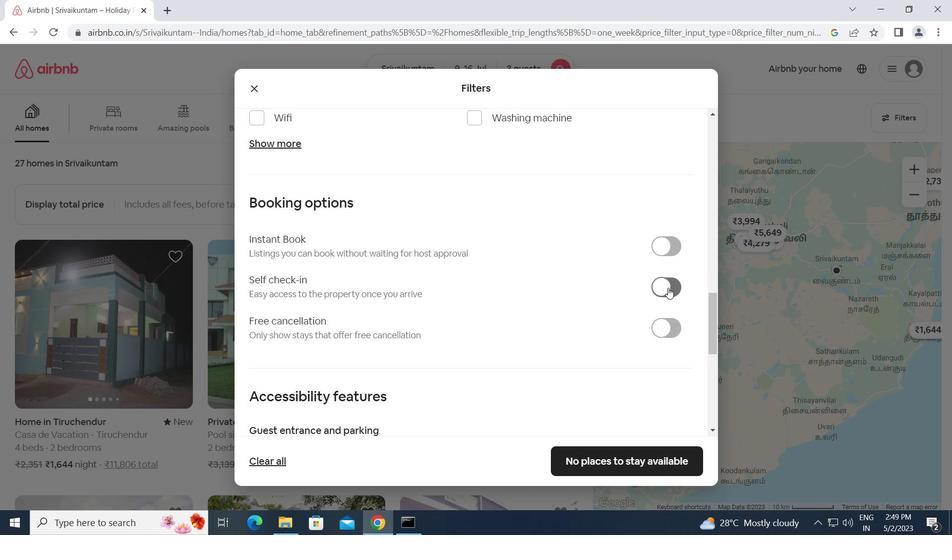 
Action: Mouse moved to (530, 331)
Screenshot: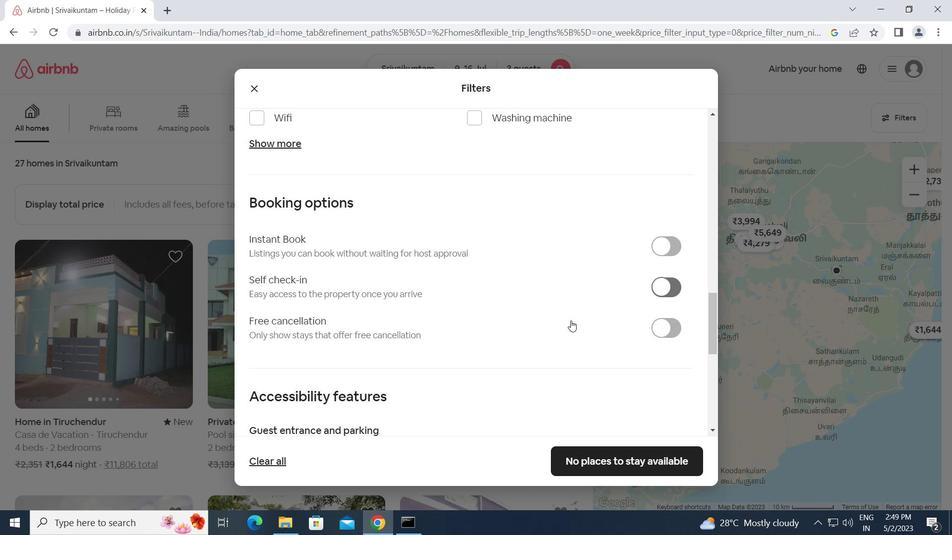 
Action: Mouse scrolled (530, 331) with delta (0, 0)
Screenshot: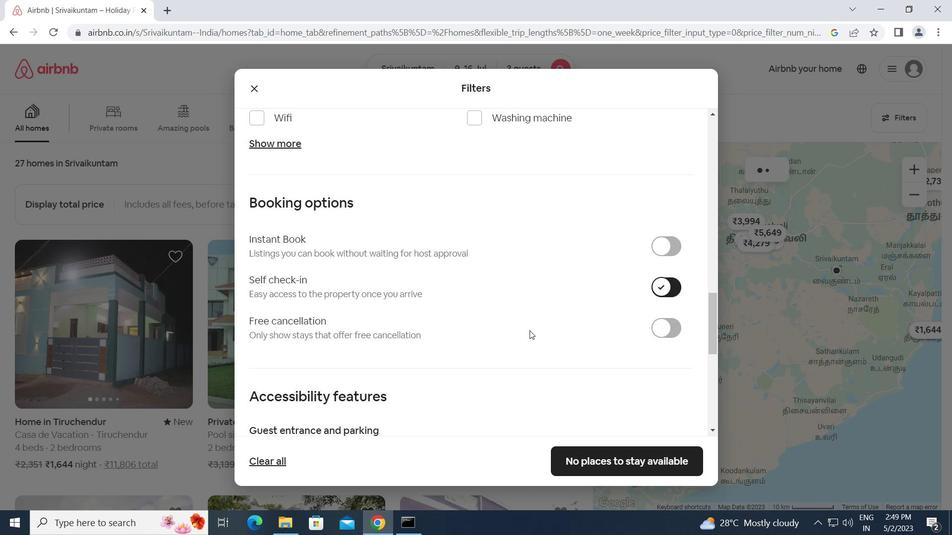 
Action: Mouse scrolled (530, 331) with delta (0, 0)
Screenshot: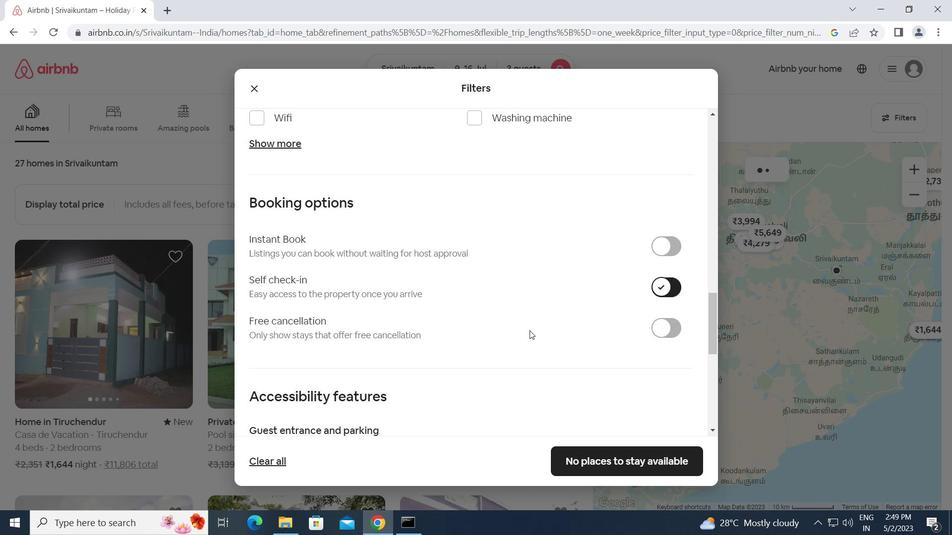 
Action: Mouse moved to (460, 305)
Screenshot: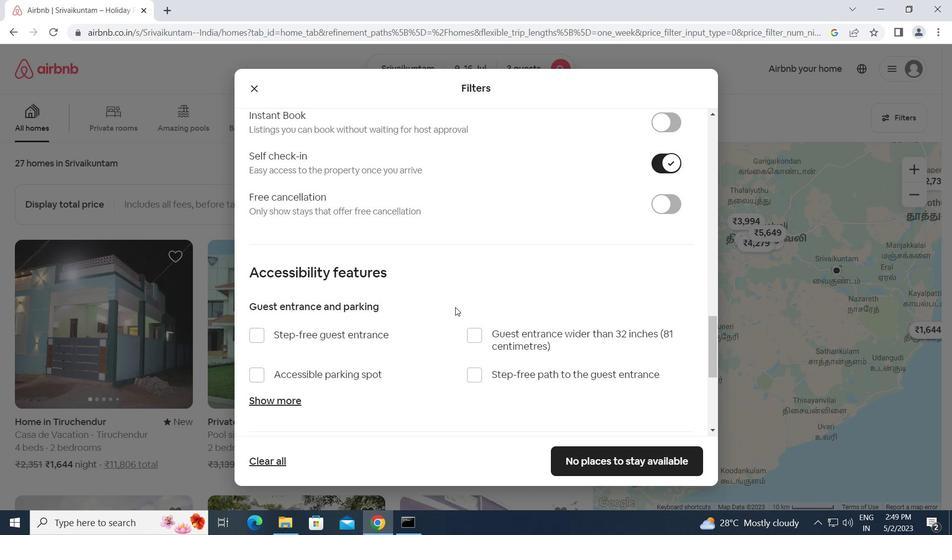 
Action: Mouse scrolled (460, 305) with delta (0, 0)
Screenshot: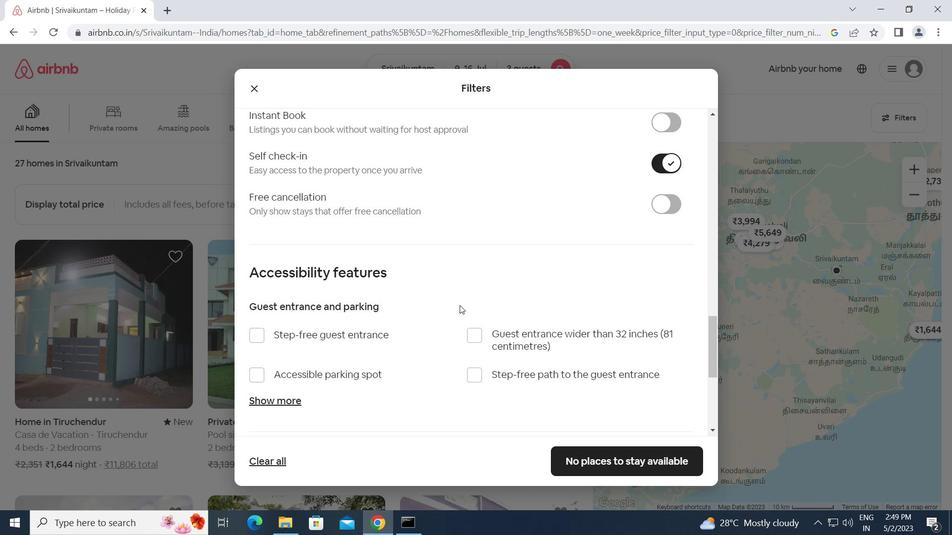 
Action: Mouse scrolled (460, 305) with delta (0, 0)
Screenshot: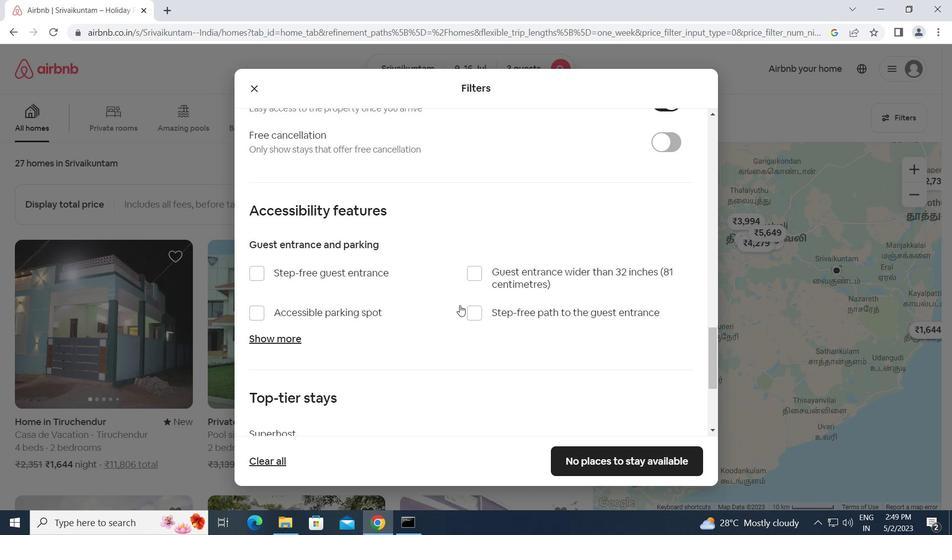 
Action: Mouse scrolled (460, 305) with delta (0, 0)
Screenshot: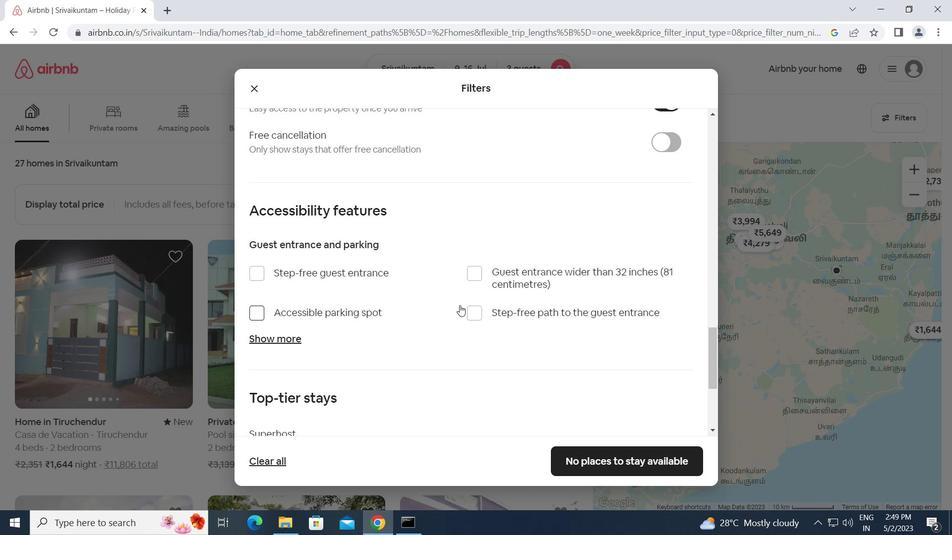 
Action: Mouse moved to (461, 319)
Screenshot: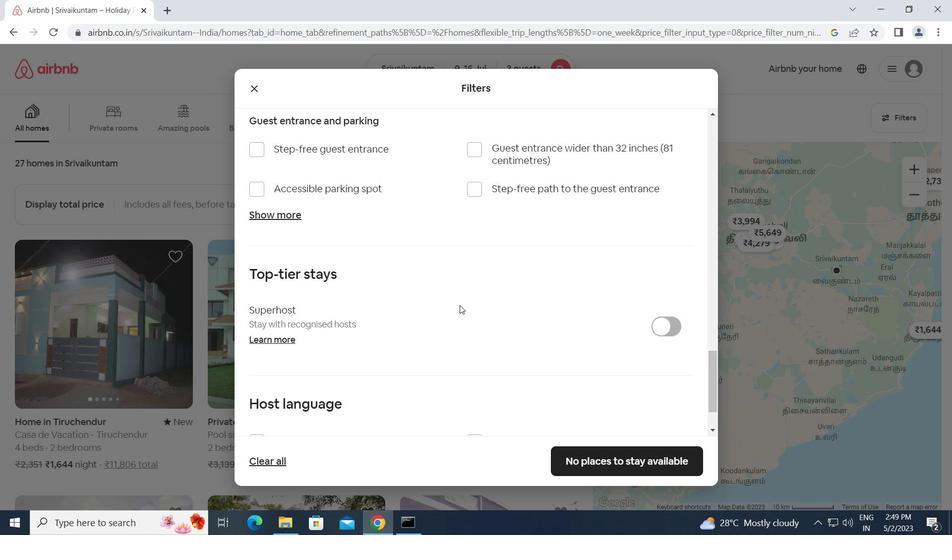 
Action: Mouse scrolled (461, 319) with delta (0, 0)
Screenshot: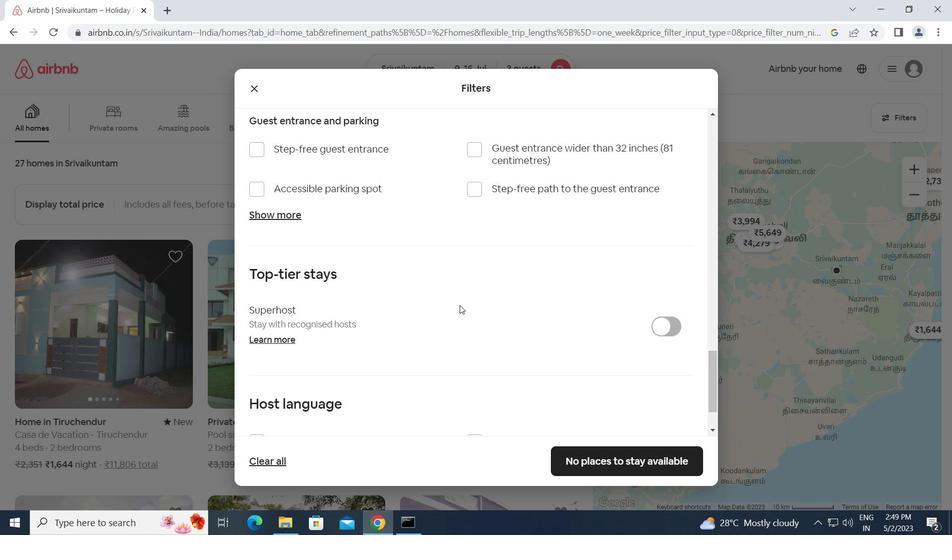 
Action: Mouse moved to (461, 320)
Screenshot: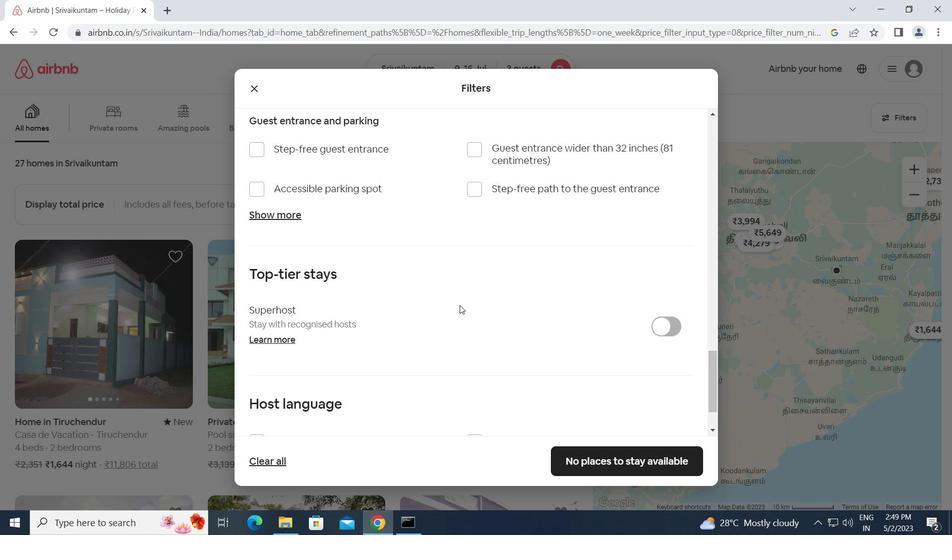 
Action: Mouse scrolled (461, 319) with delta (0, 0)
Screenshot: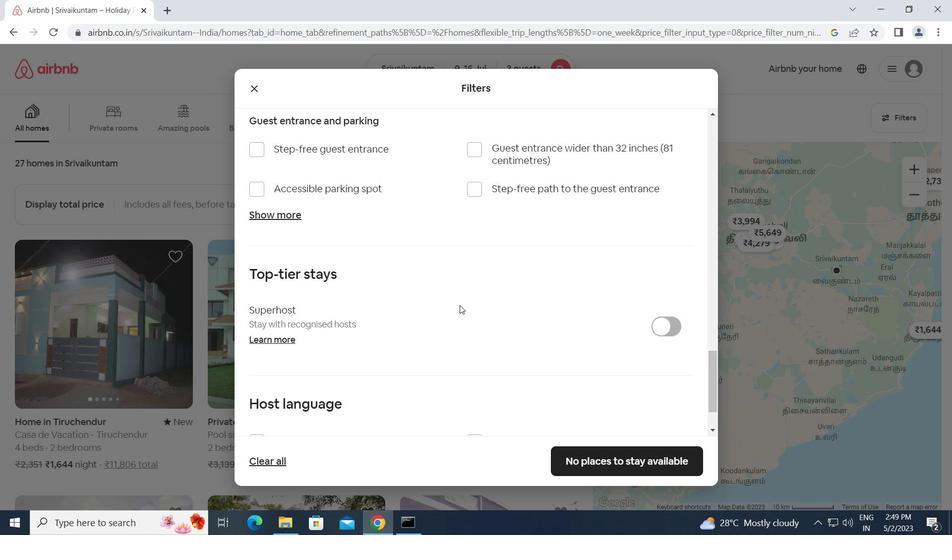 
Action: Mouse moved to (261, 364)
Screenshot: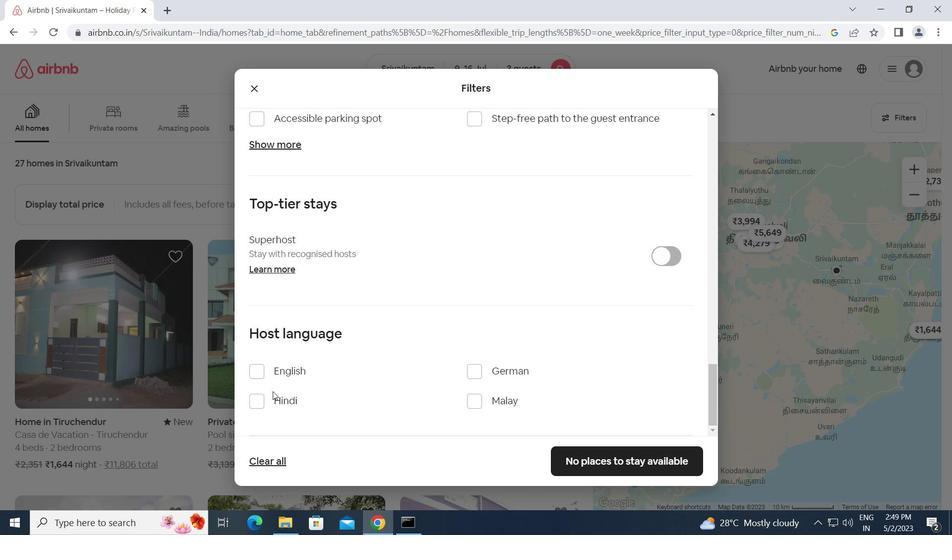 
Action: Mouse pressed left at (261, 364)
Screenshot: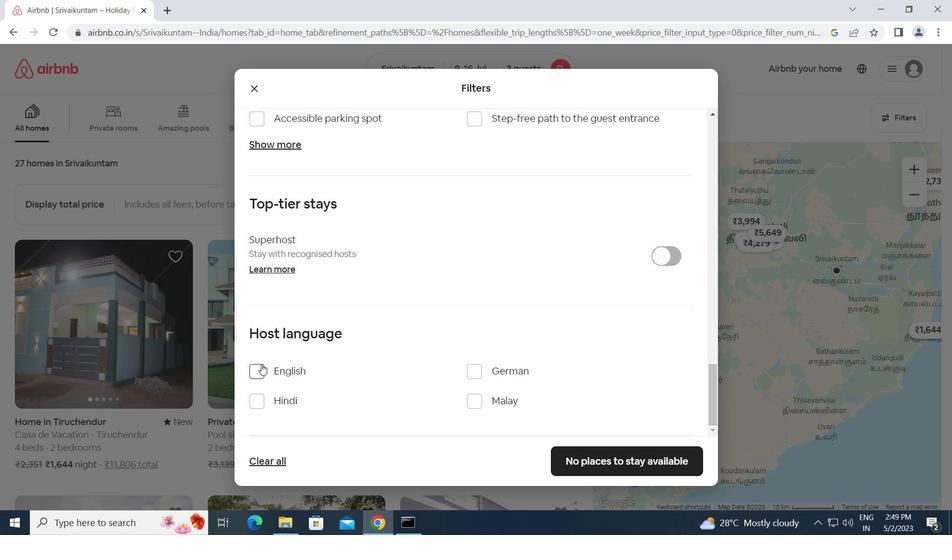
Action: Mouse moved to (608, 458)
Screenshot: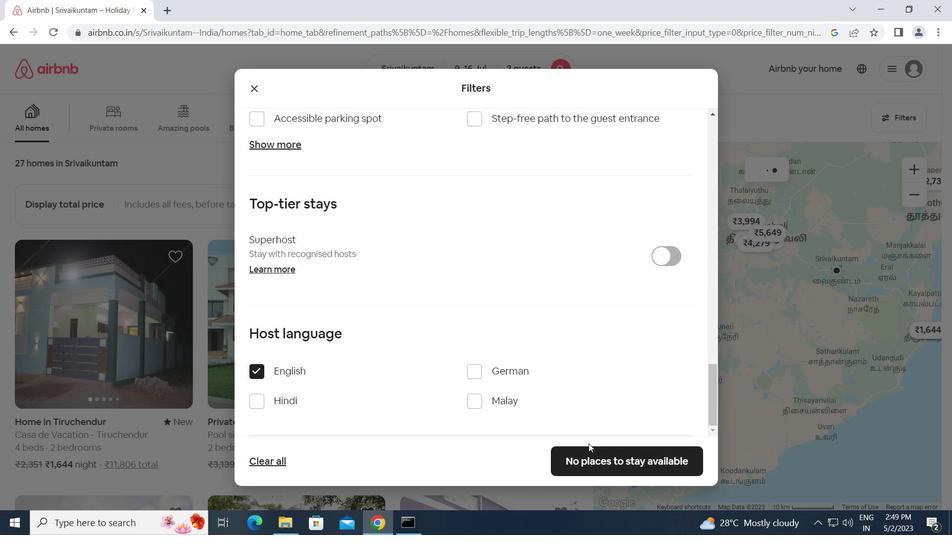 
Action: Mouse pressed left at (608, 458)
Screenshot: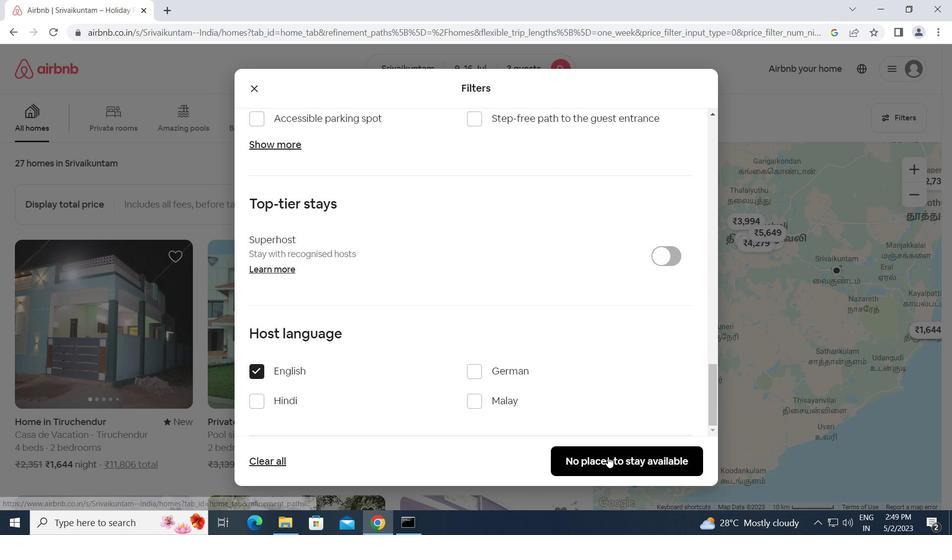 
